 Task: Create a due date automation trigger when advanced on, on the monday of the week a card is due add fields without custom field "Resume" set to a date more than 1 working days from now at 11:00 AM.
Action: Mouse moved to (976, 285)
Screenshot: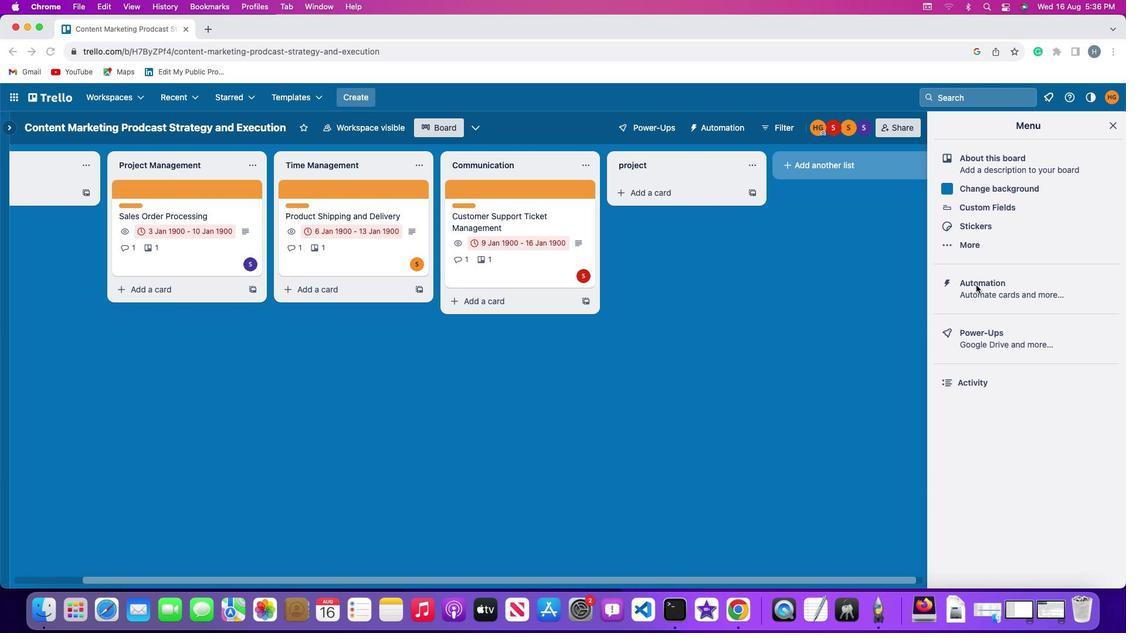 
Action: Mouse pressed left at (976, 285)
Screenshot: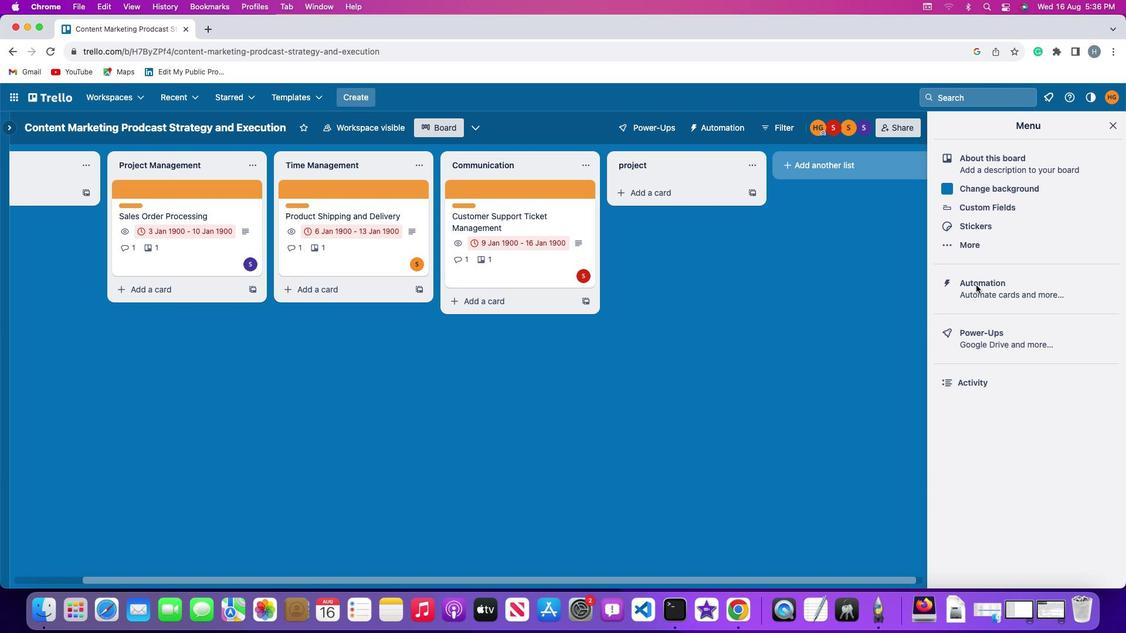 
Action: Mouse pressed left at (976, 285)
Screenshot: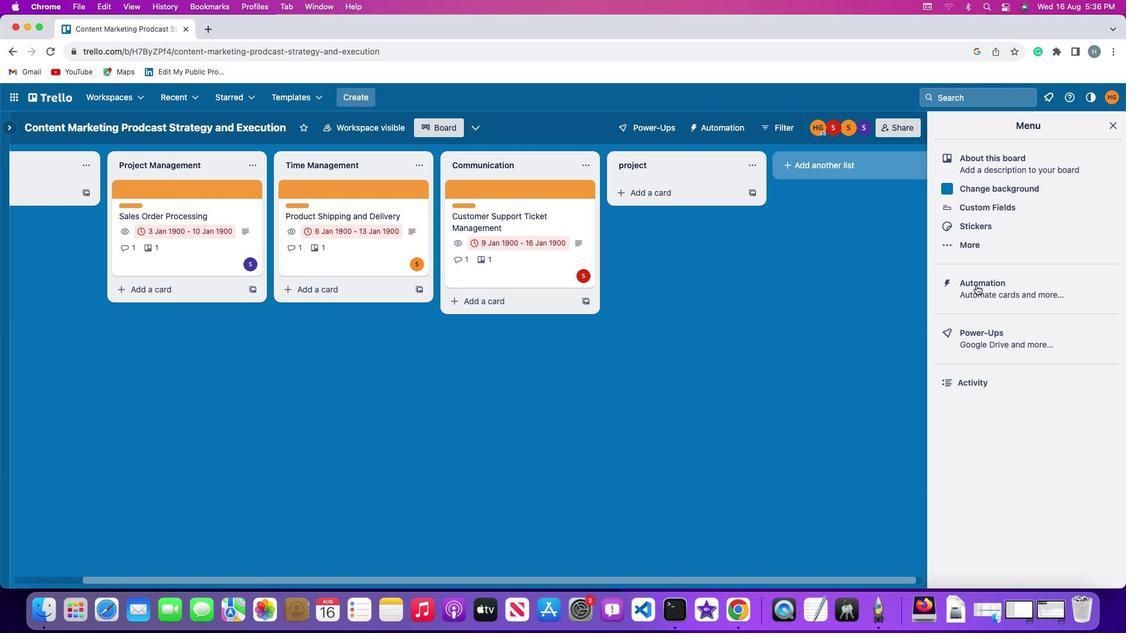 
Action: Mouse moved to (49, 275)
Screenshot: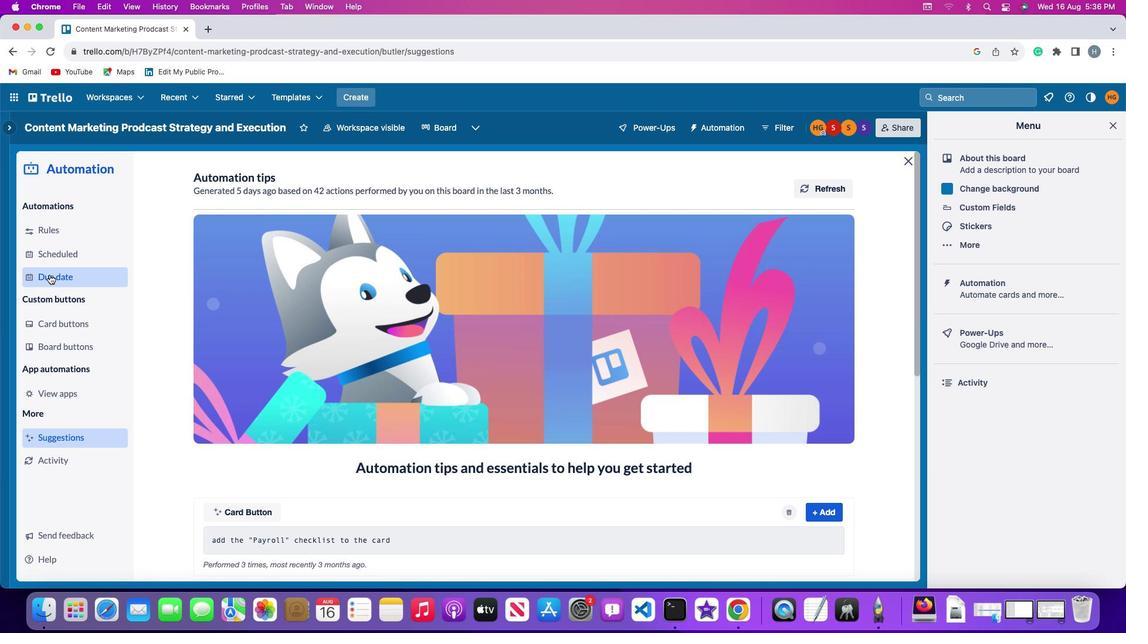 
Action: Mouse pressed left at (49, 275)
Screenshot: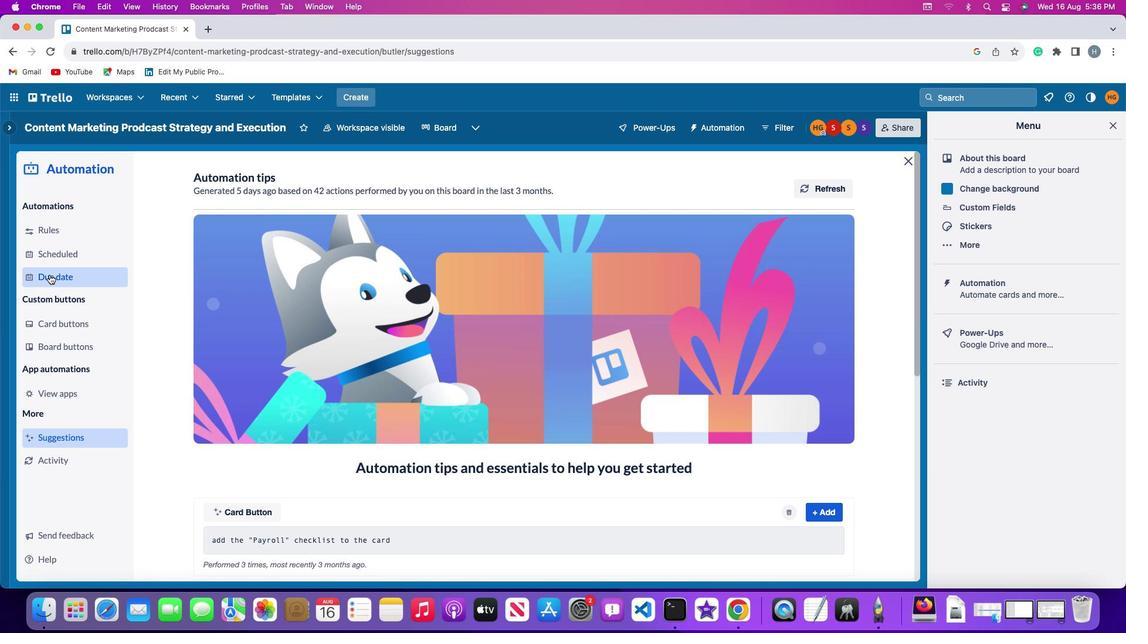 
Action: Mouse moved to (781, 177)
Screenshot: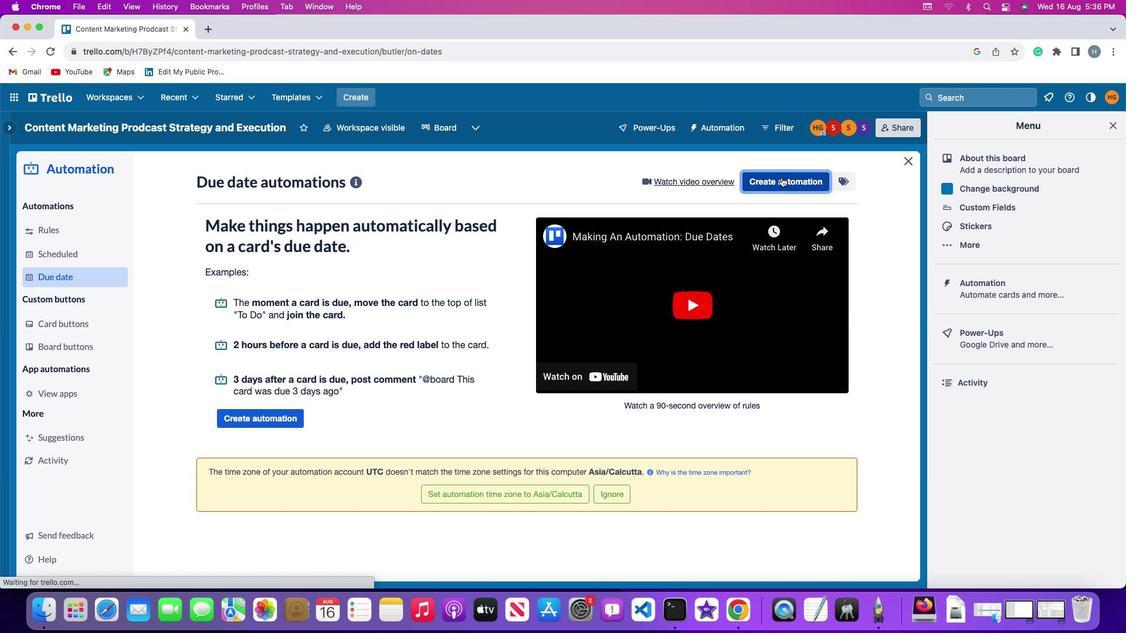 
Action: Mouse pressed left at (781, 177)
Screenshot: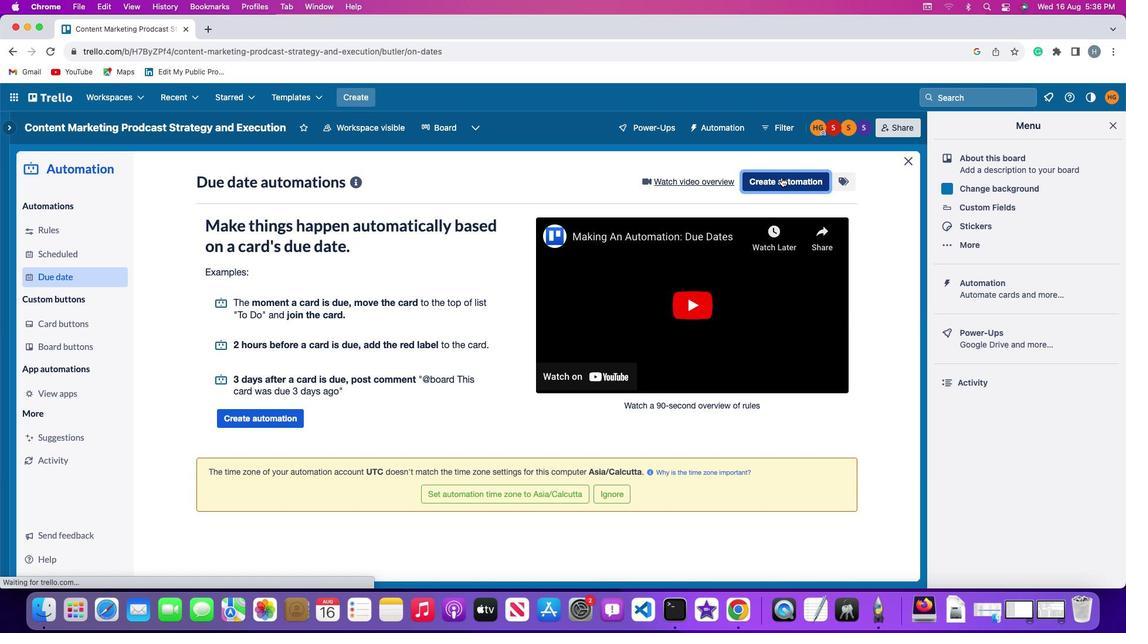 
Action: Mouse moved to (235, 293)
Screenshot: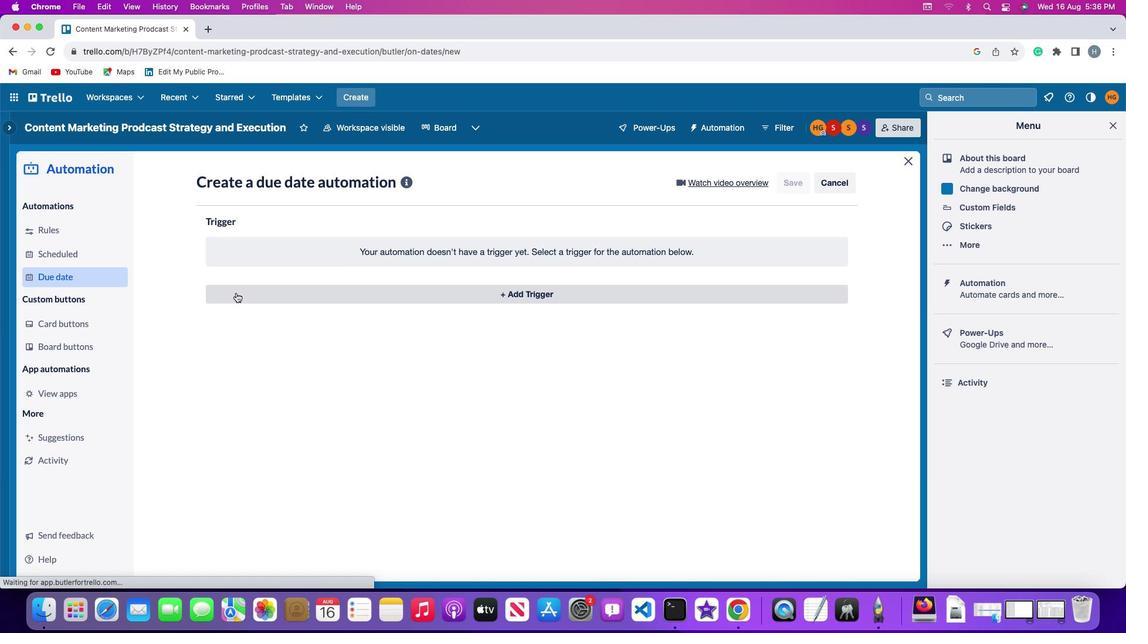 
Action: Mouse pressed left at (235, 293)
Screenshot: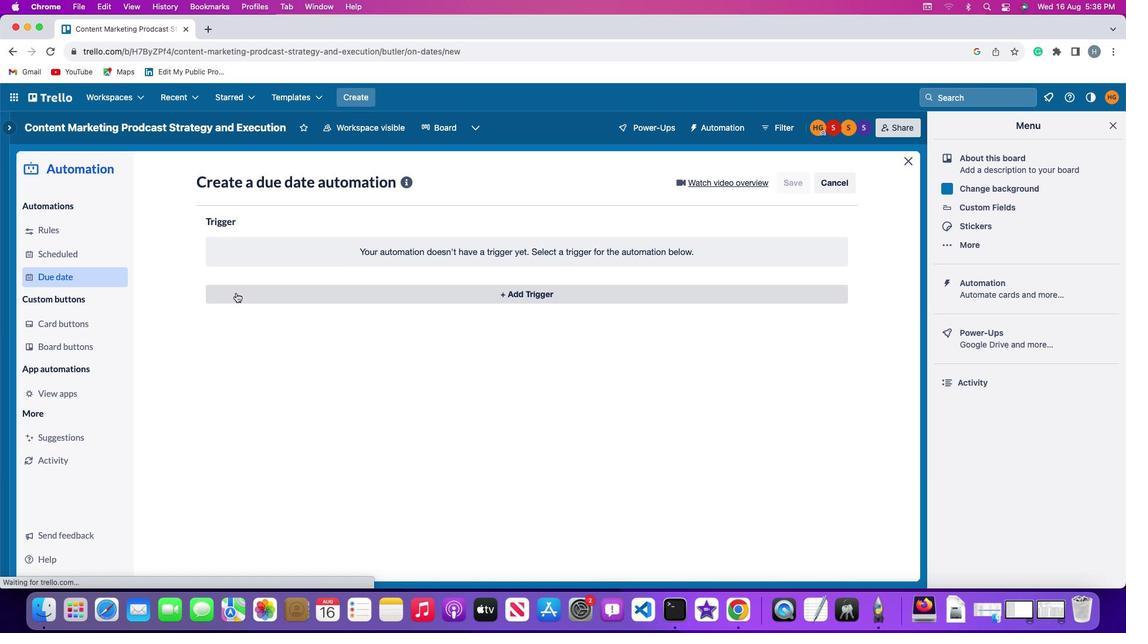 
Action: Mouse moved to (259, 513)
Screenshot: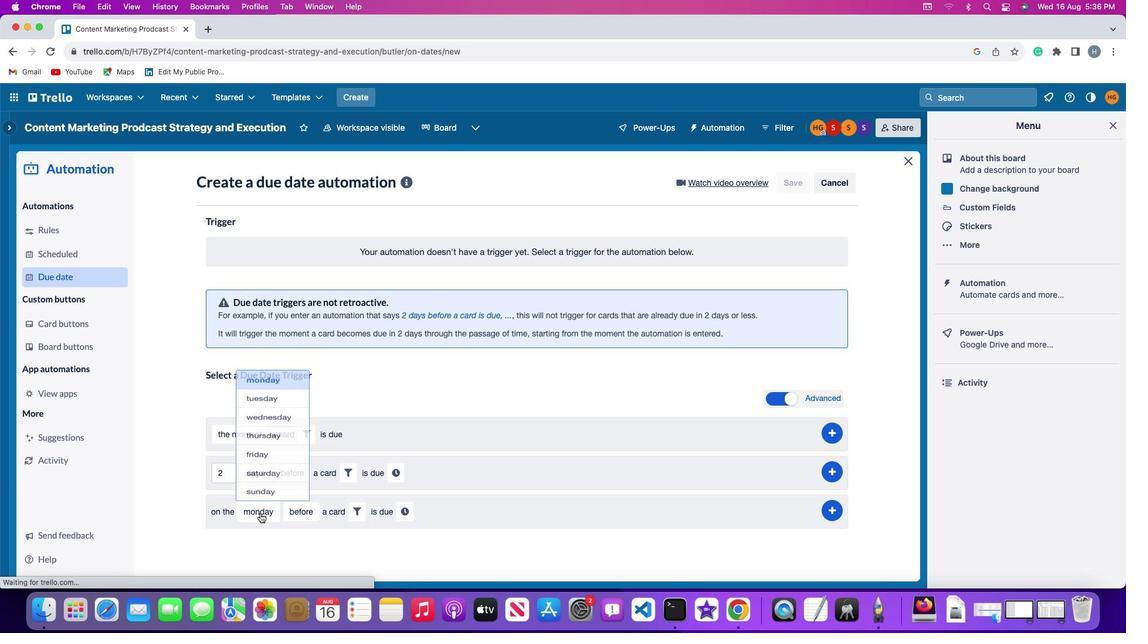
Action: Mouse pressed left at (259, 513)
Screenshot: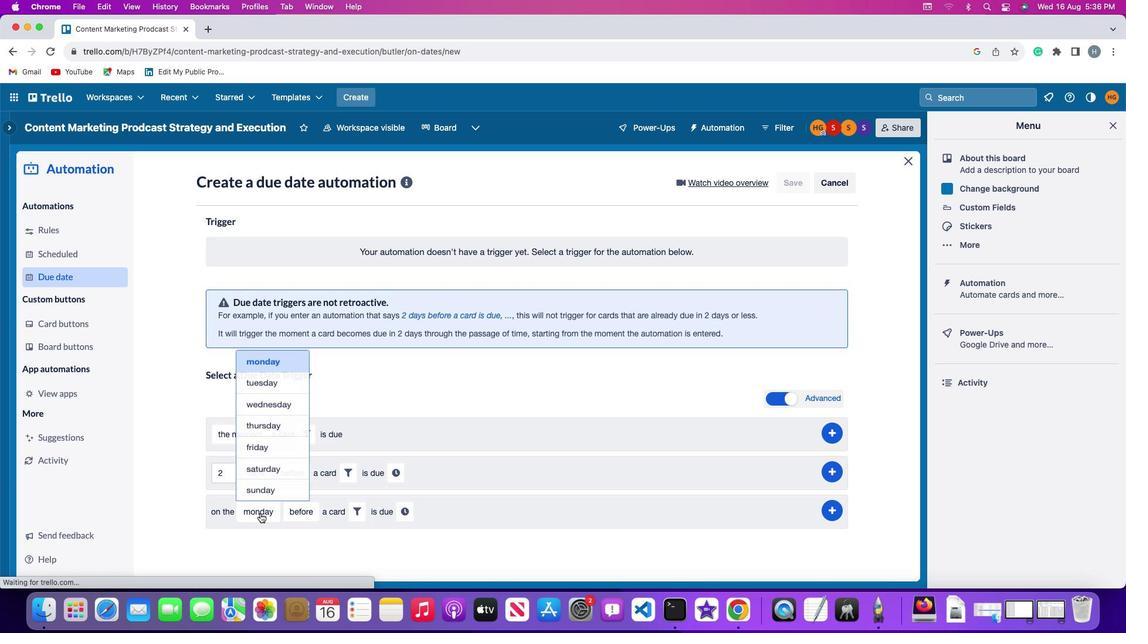 
Action: Mouse moved to (266, 354)
Screenshot: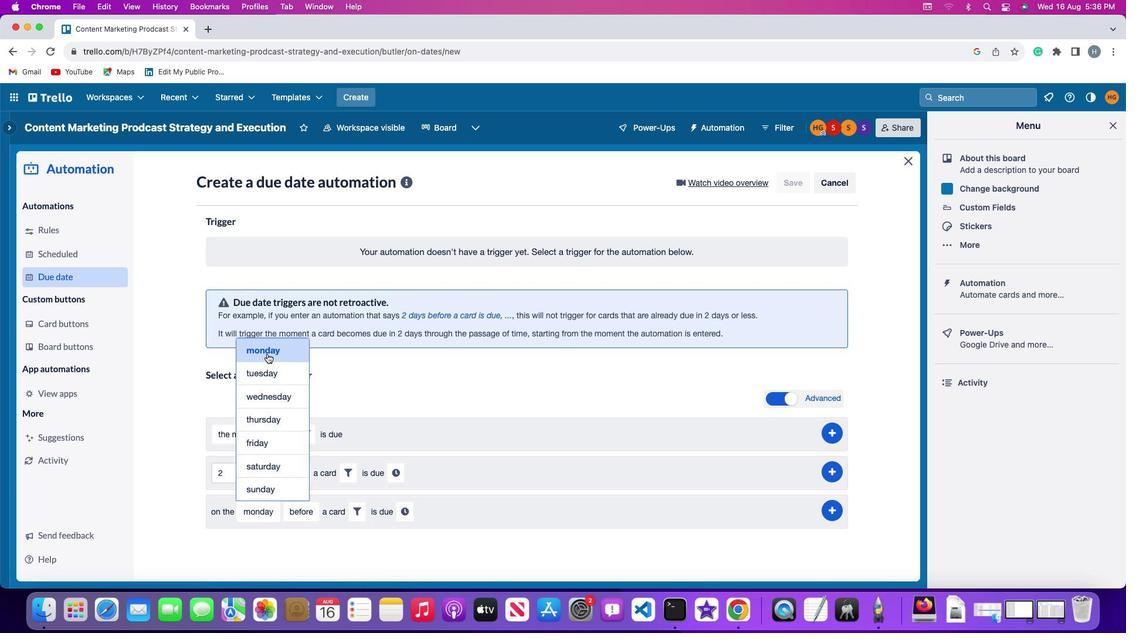 
Action: Mouse pressed left at (266, 354)
Screenshot: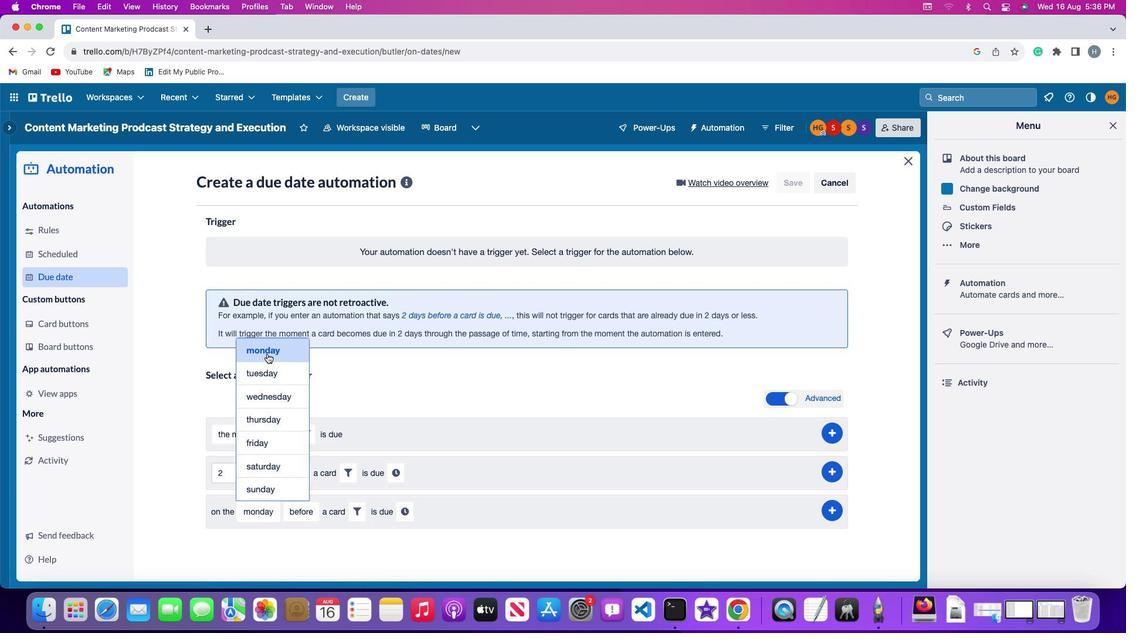 
Action: Mouse moved to (301, 512)
Screenshot: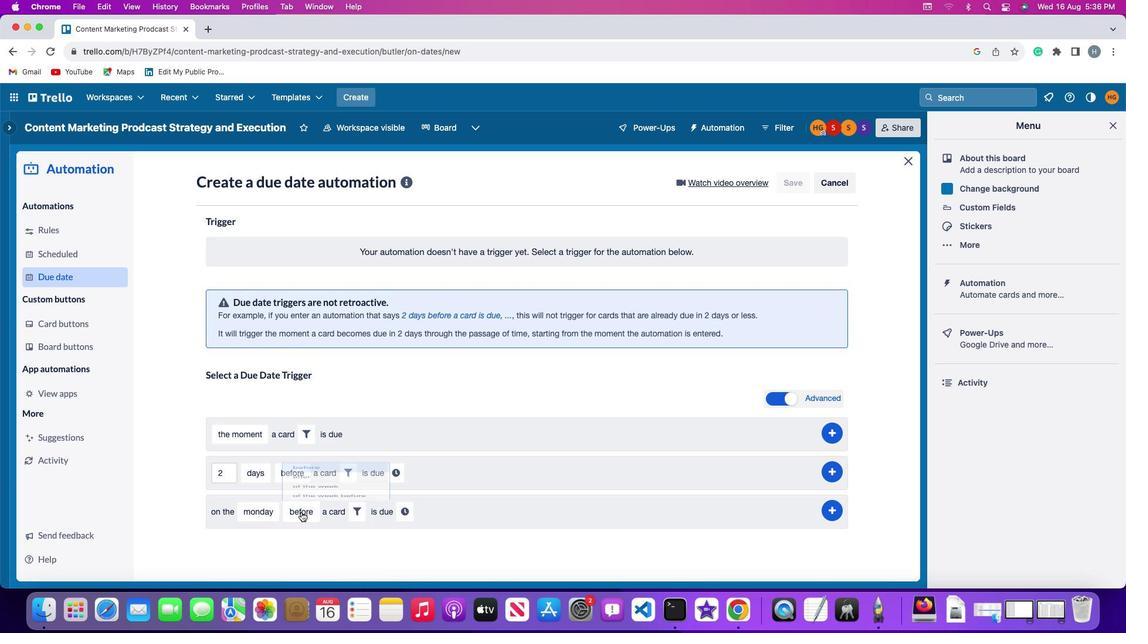 
Action: Mouse pressed left at (301, 512)
Screenshot: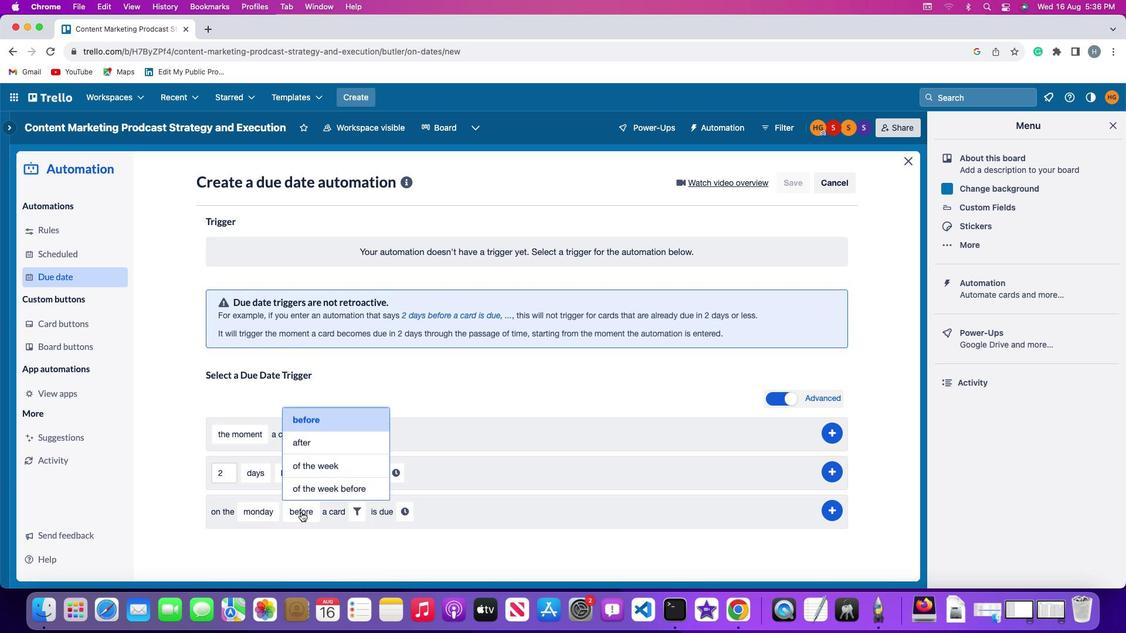 
Action: Mouse moved to (320, 462)
Screenshot: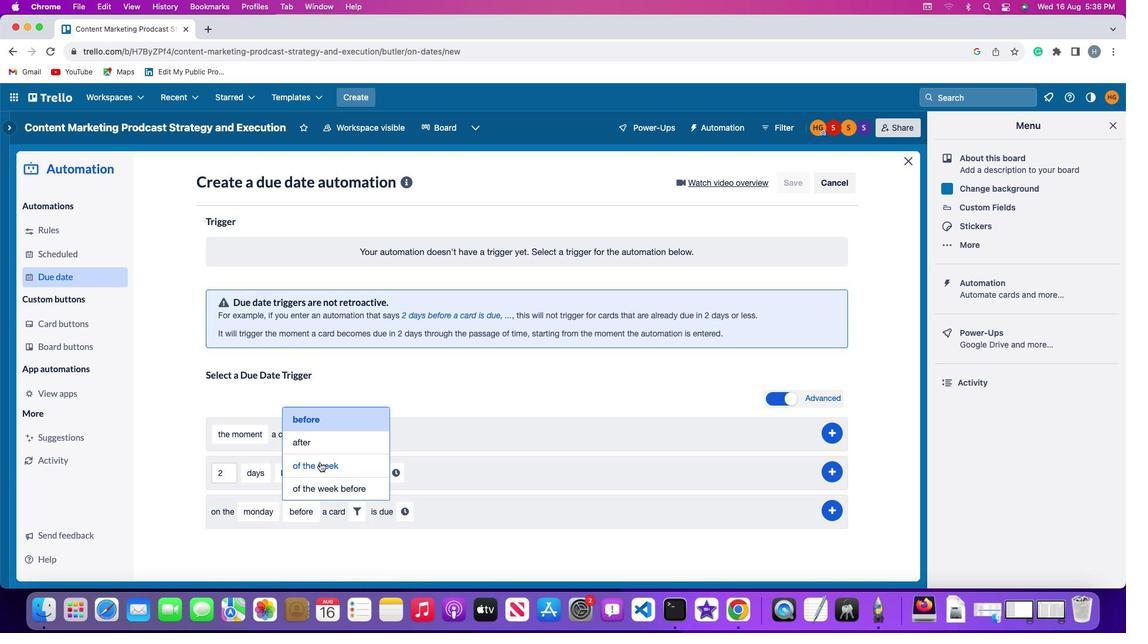 
Action: Mouse pressed left at (320, 462)
Screenshot: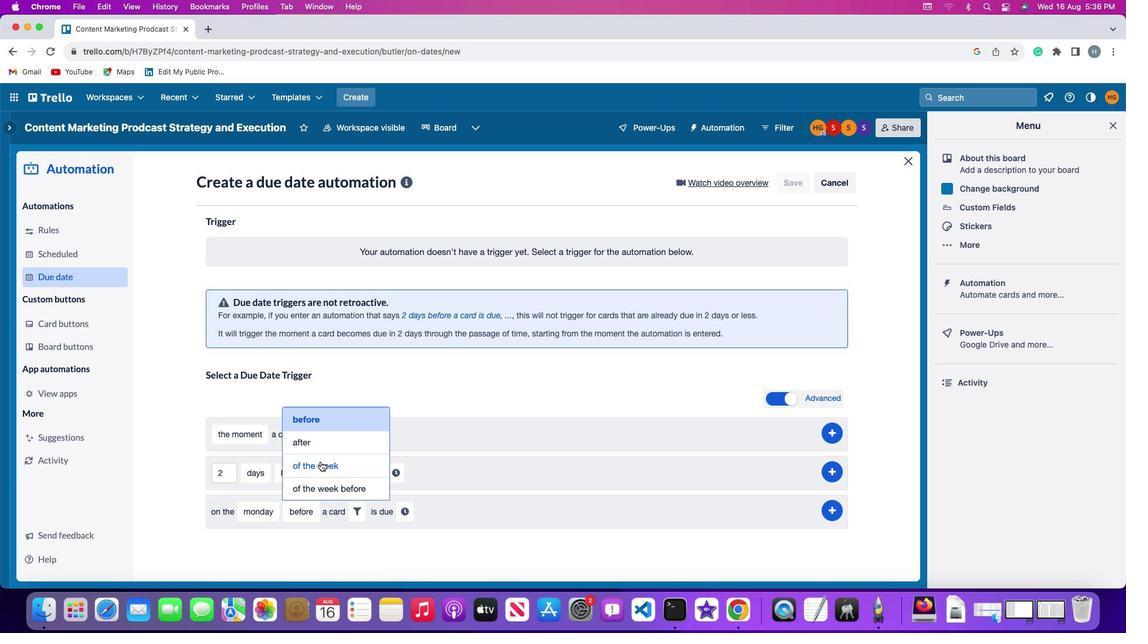 
Action: Mouse moved to (372, 505)
Screenshot: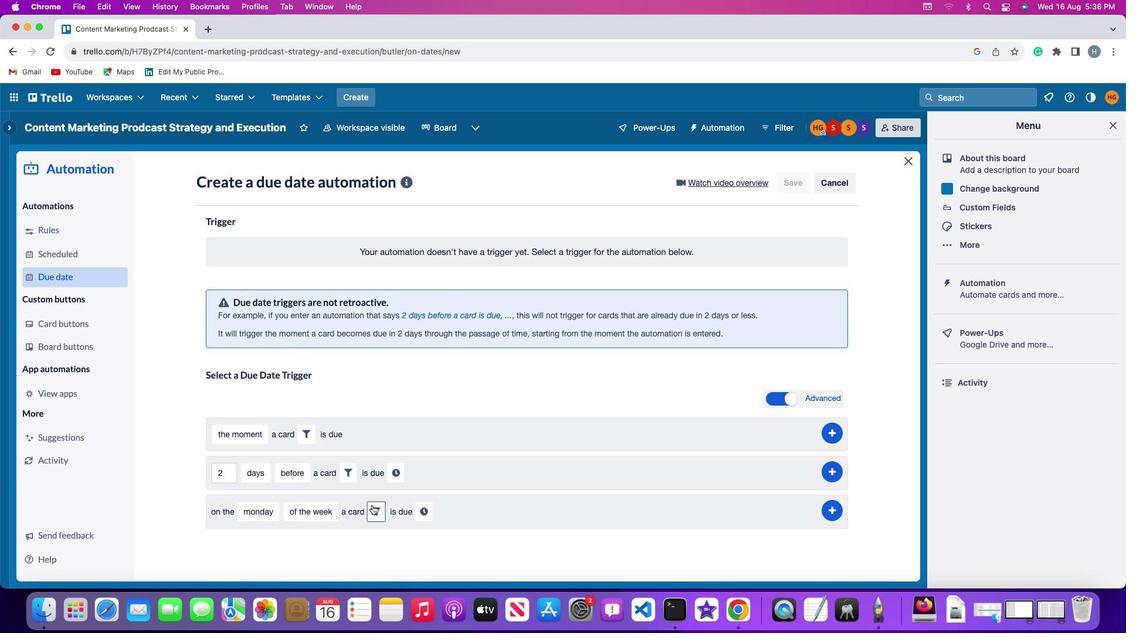 
Action: Mouse pressed left at (372, 505)
Screenshot: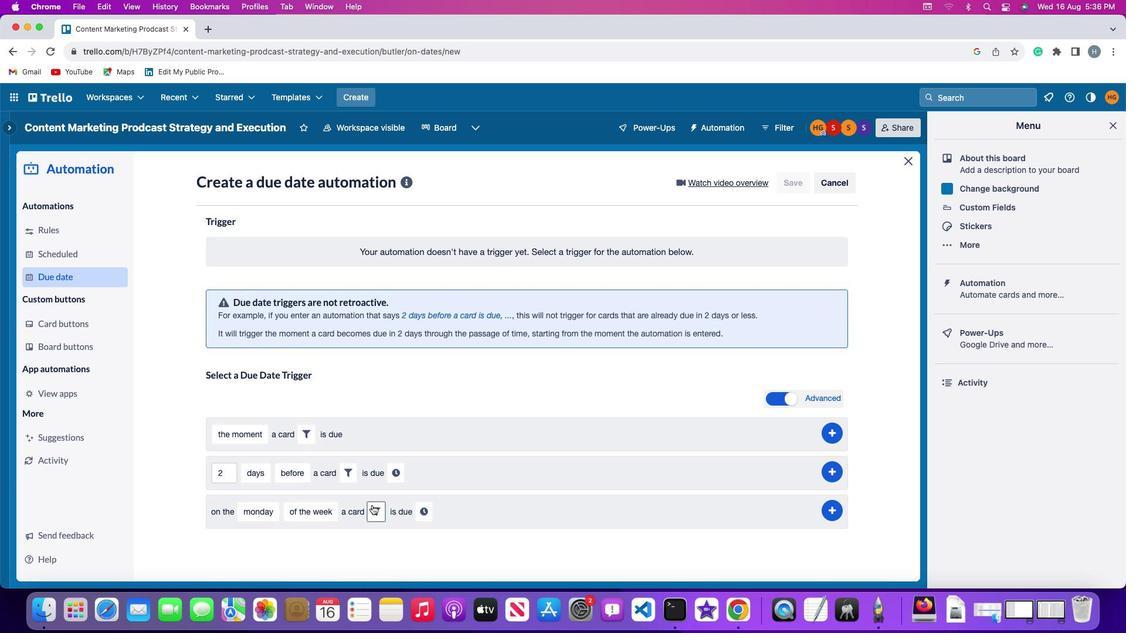 
Action: Mouse moved to (562, 543)
Screenshot: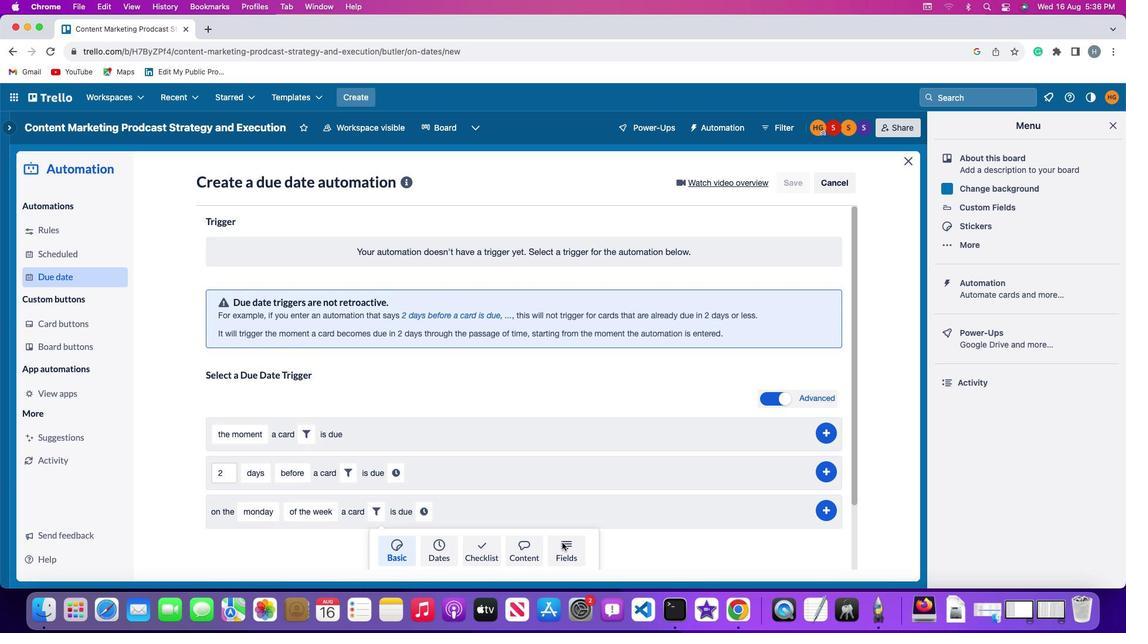 
Action: Mouse pressed left at (562, 543)
Screenshot: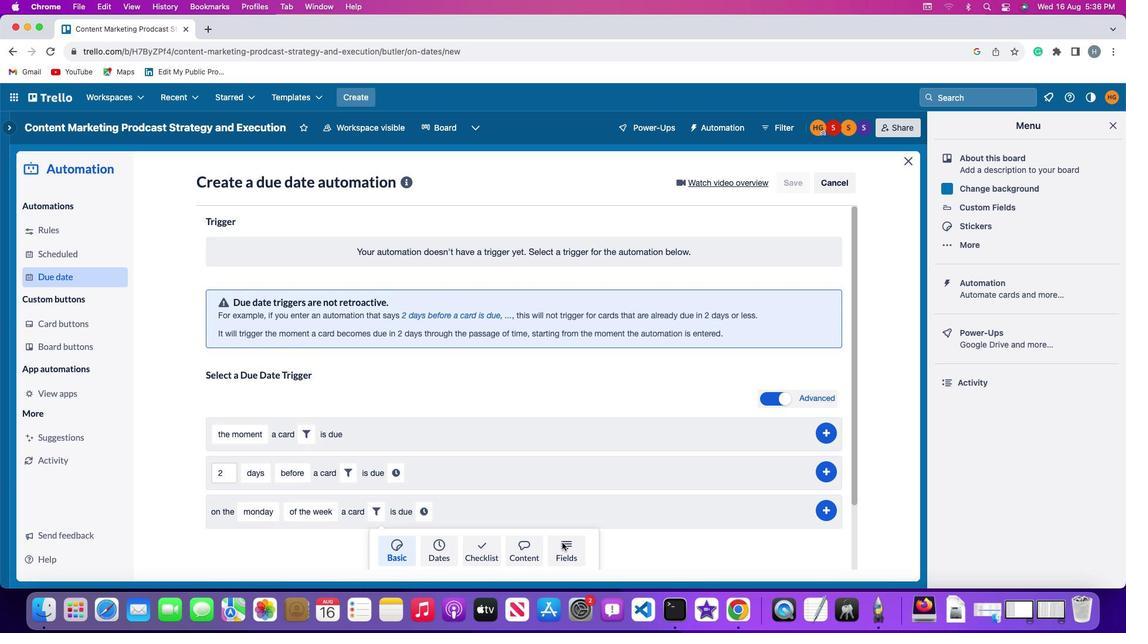 
Action: Mouse moved to (322, 533)
Screenshot: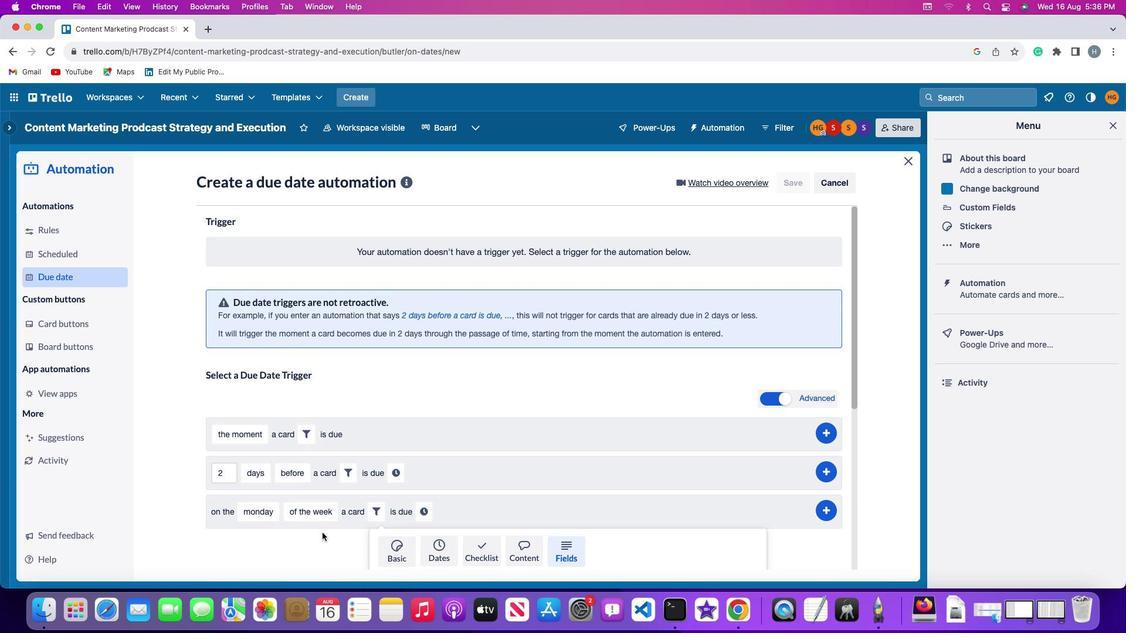 
Action: Mouse scrolled (322, 533) with delta (0, 0)
Screenshot: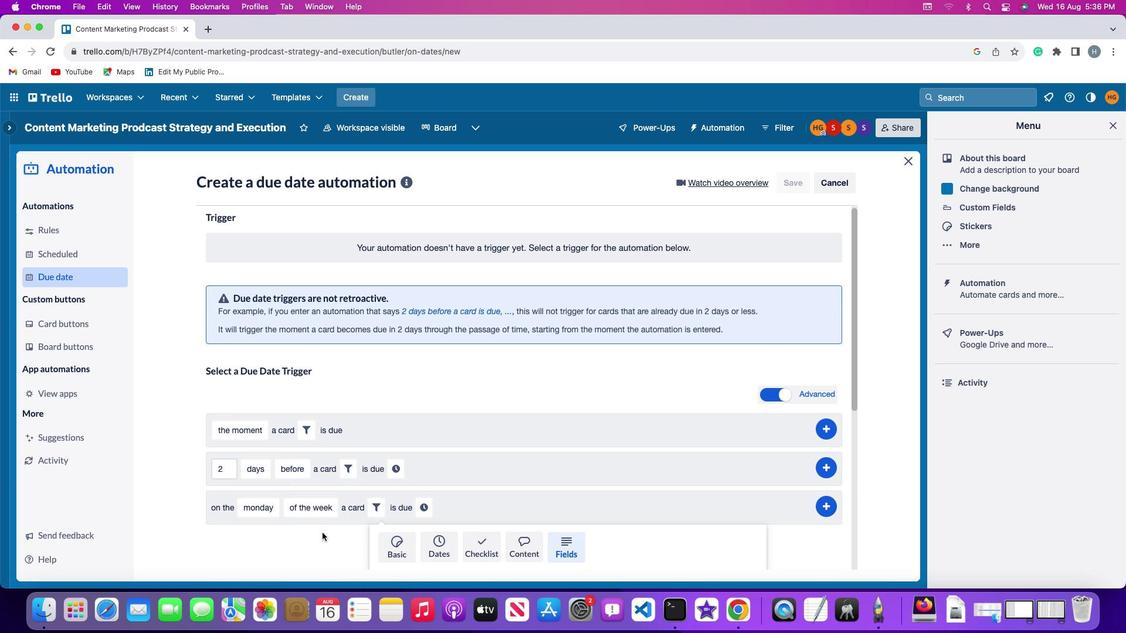 
Action: Mouse scrolled (322, 533) with delta (0, 0)
Screenshot: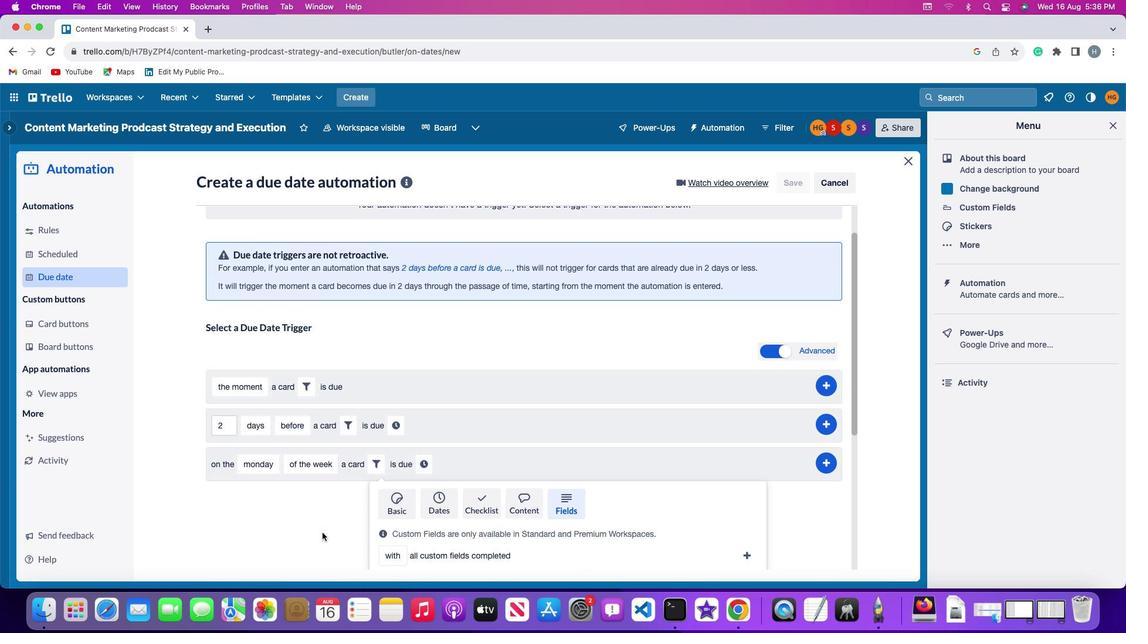 
Action: Mouse scrolled (322, 533) with delta (0, -1)
Screenshot: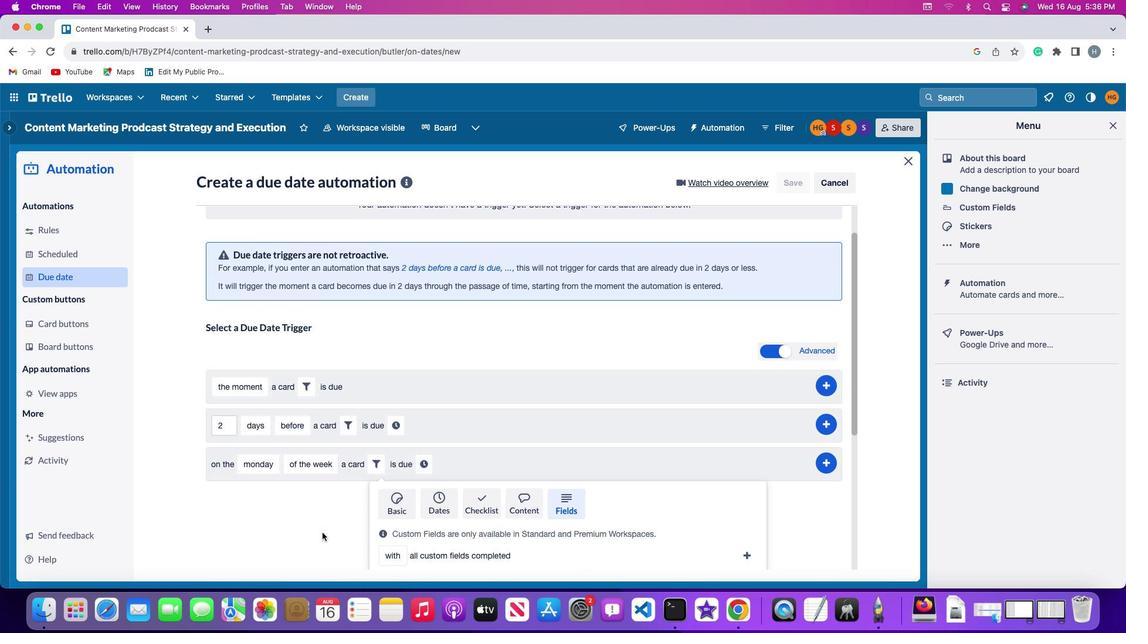 
Action: Mouse scrolled (322, 533) with delta (0, -2)
Screenshot: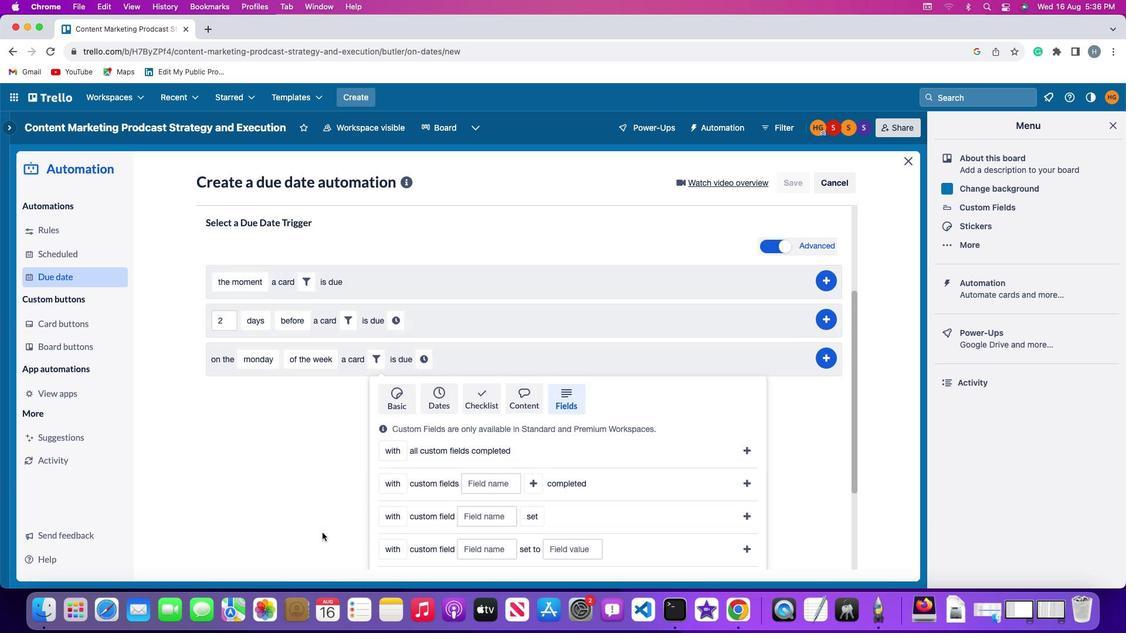 
Action: Mouse scrolled (322, 533) with delta (0, 0)
Screenshot: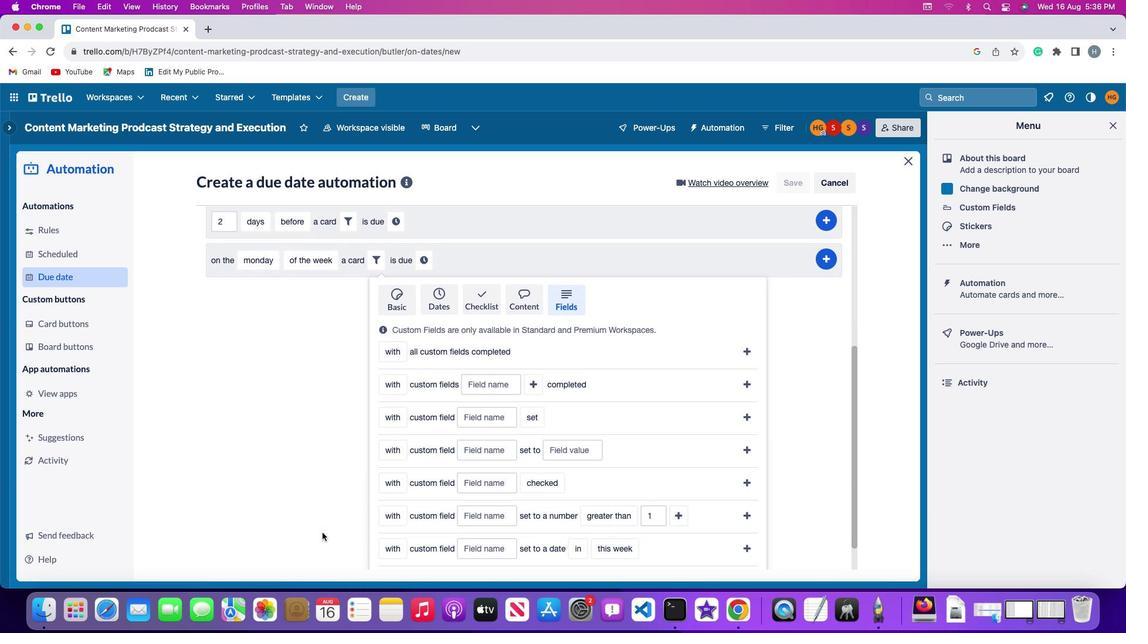 
Action: Mouse scrolled (322, 533) with delta (0, 0)
Screenshot: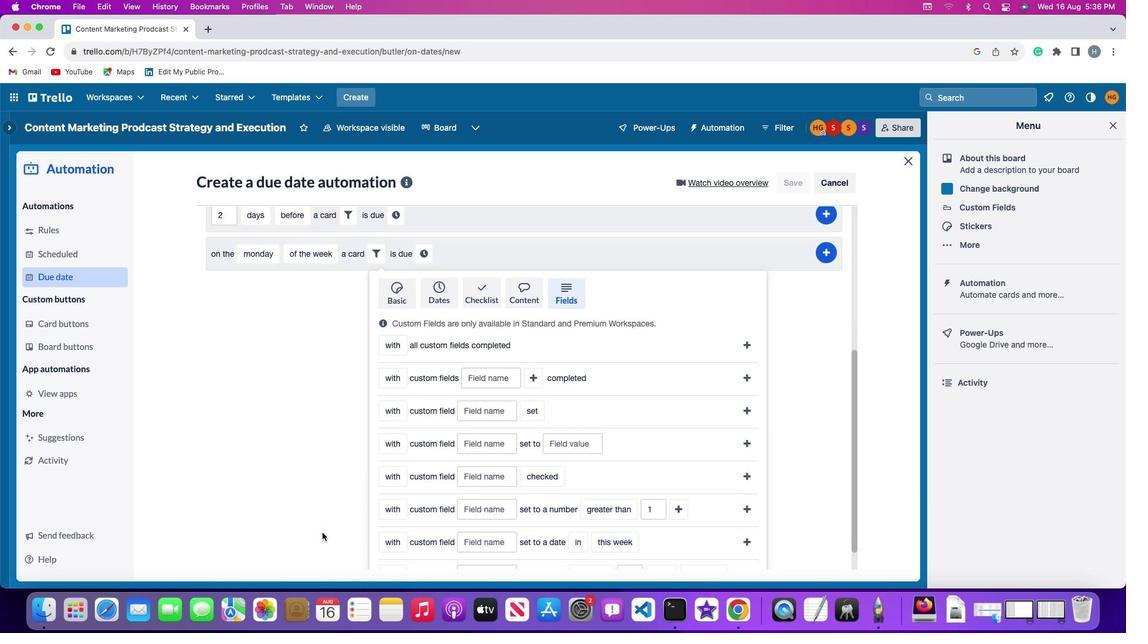 
Action: Mouse scrolled (322, 533) with delta (0, -1)
Screenshot: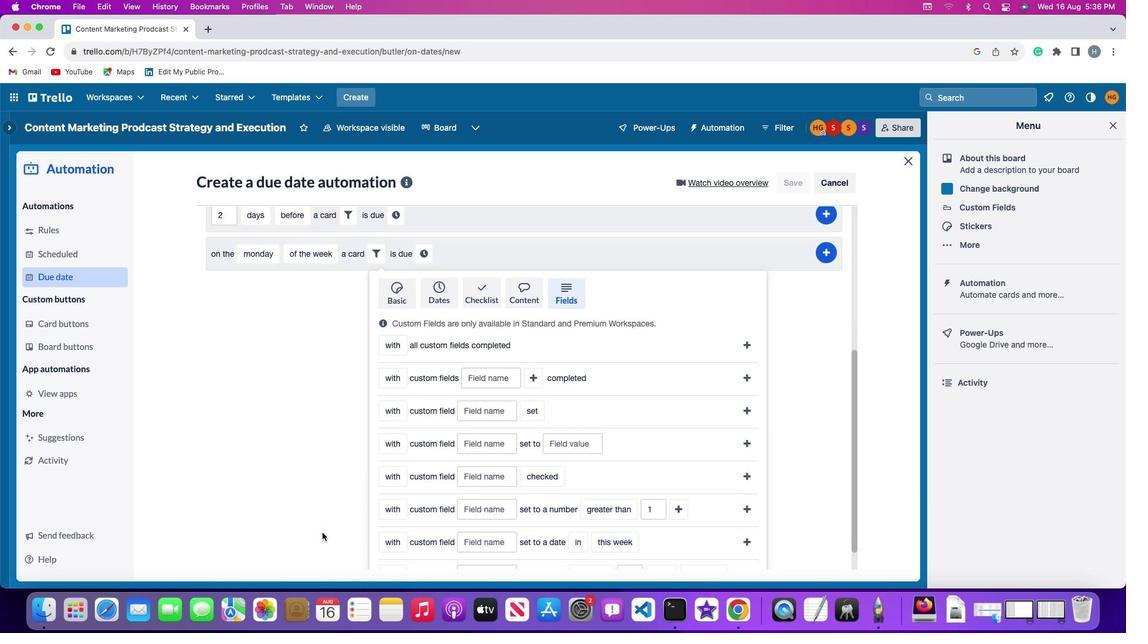 
Action: Mouse scrolled (322, 533) with delta (0, -2)
Screenshot: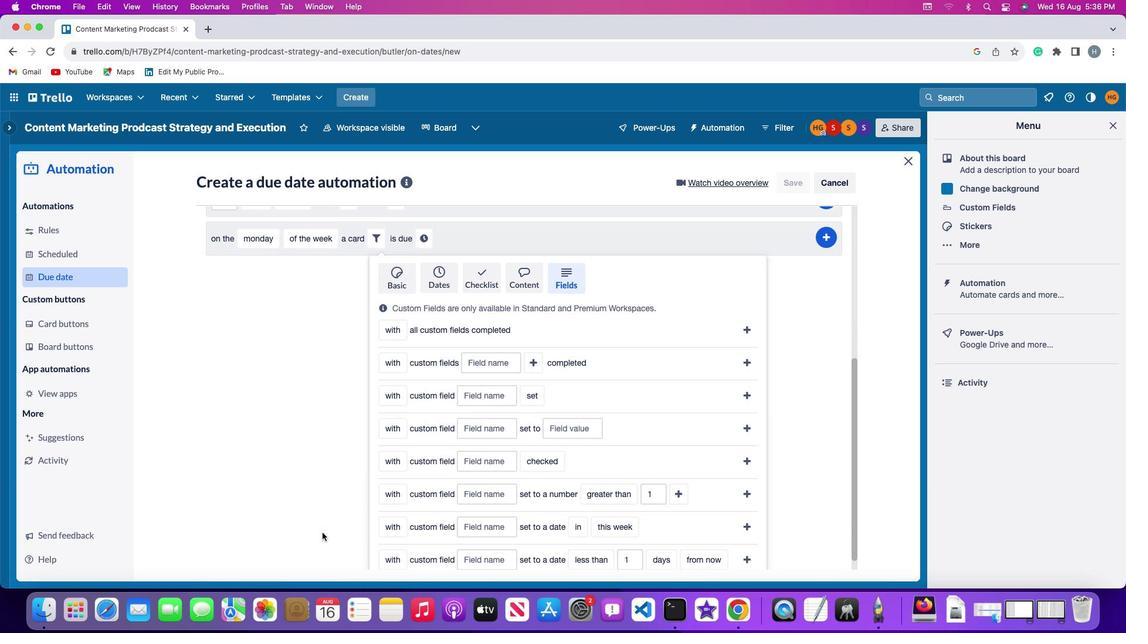 
Action: Mouse scrolled (322, 533) with delta (0, -3)
Screenshot: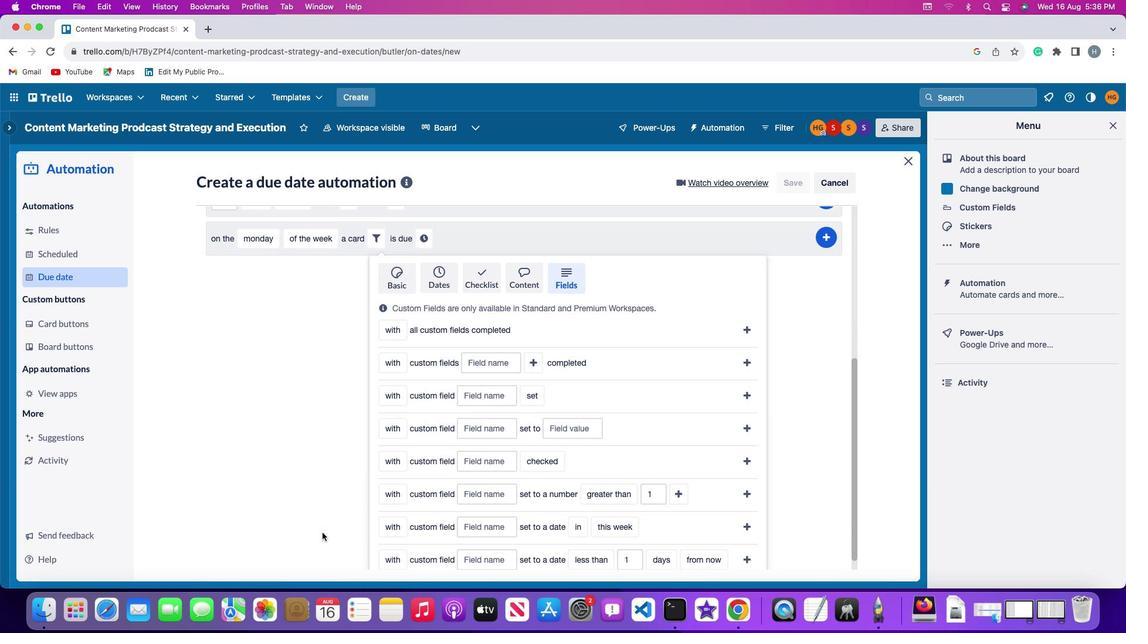 
Action: Mouse scrolled (322, 533) with delta (0, -4)
Screenshot: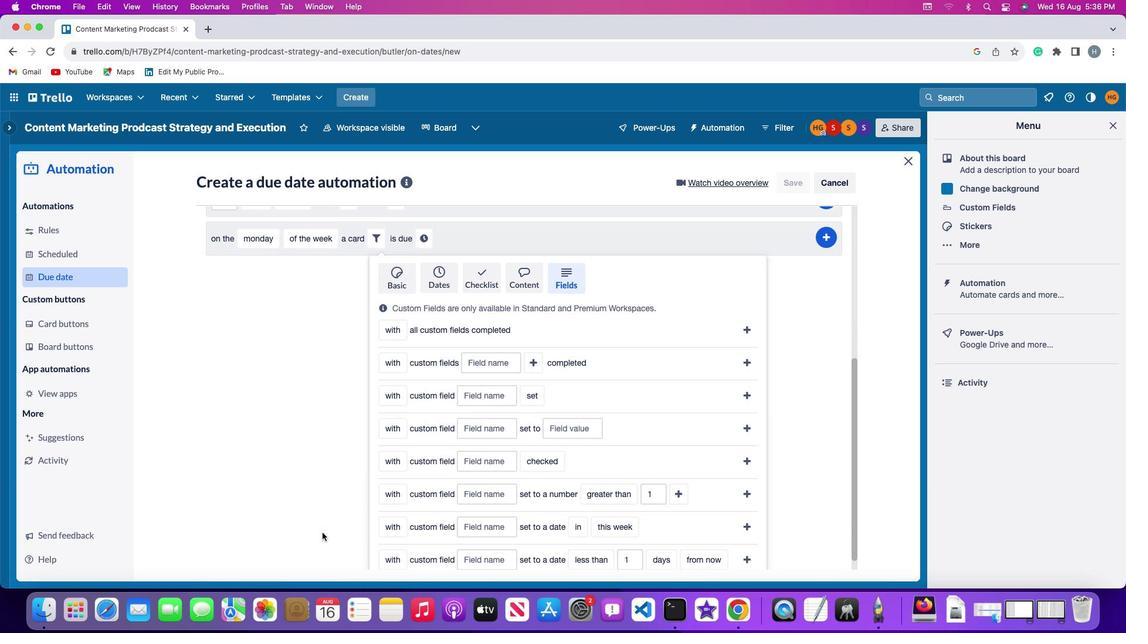 
Action: Mouse scrolled (322, 533) with delta (0, -4)
Screenshot: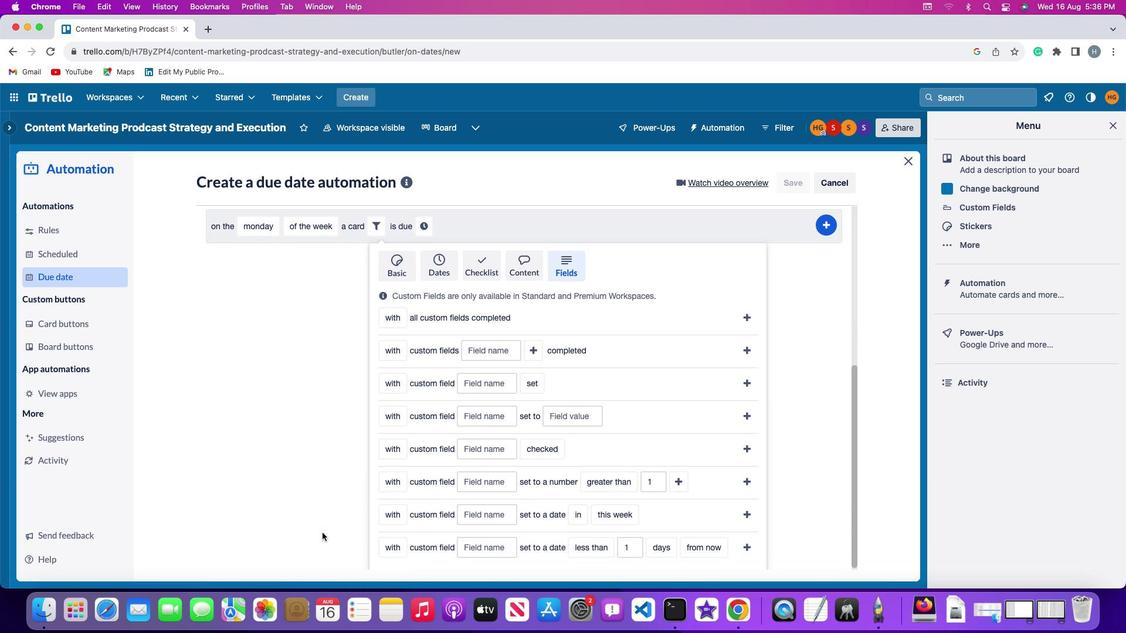 
Action: Mouse moved to (381, 545)
Screenshot: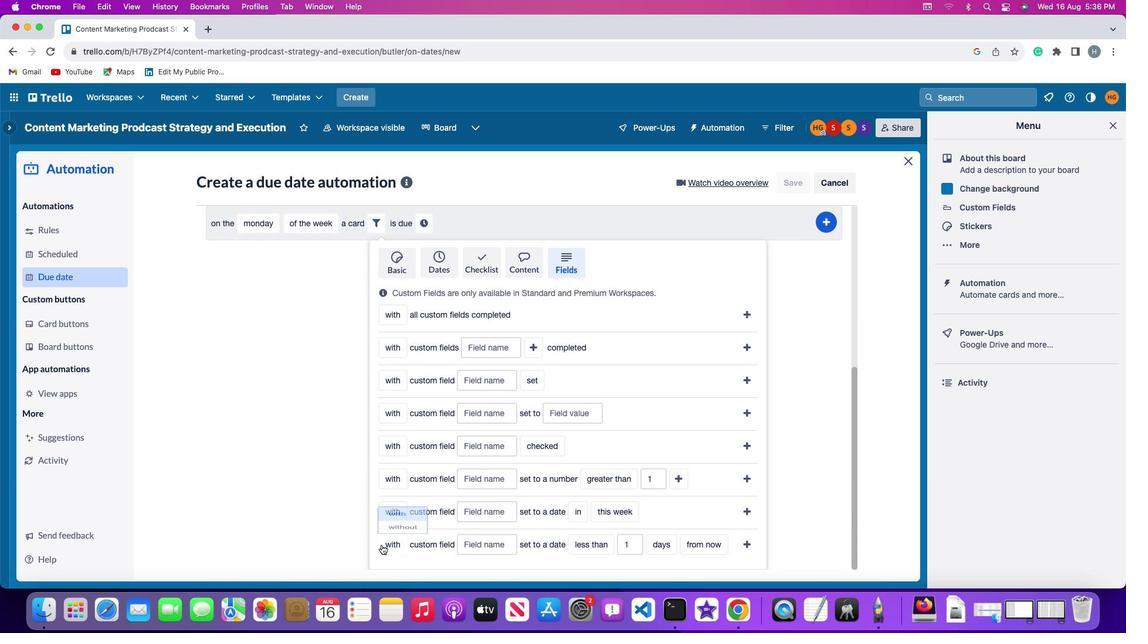 
Action: Mouse pressed left at (381, 545)
Screenshot: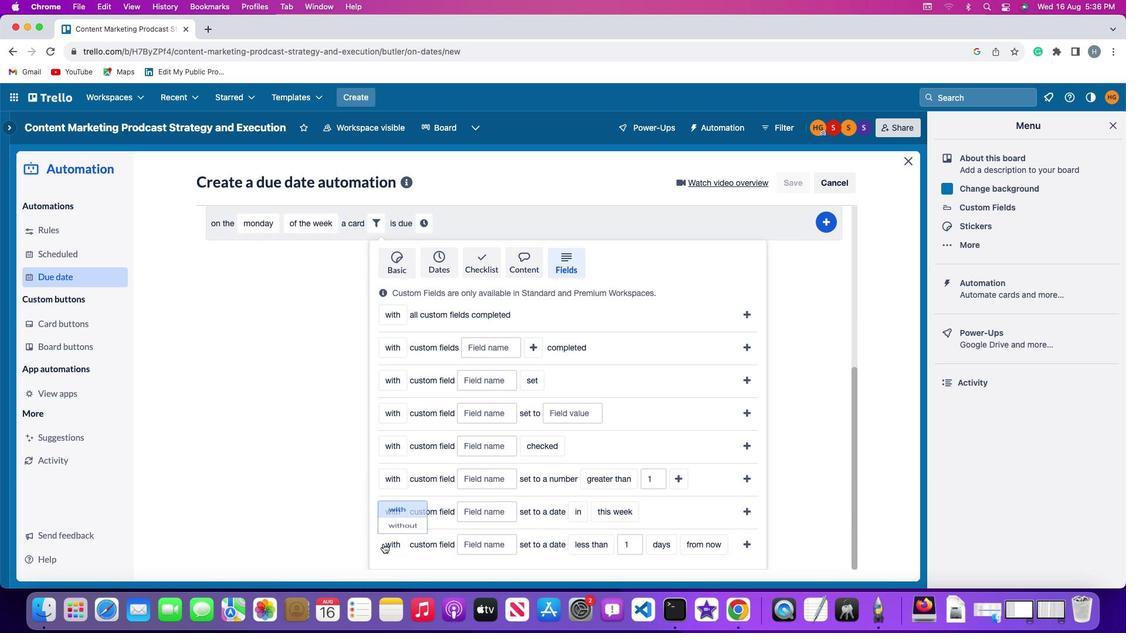 
Action: Mouse moved to (394, 523)
Screenshot: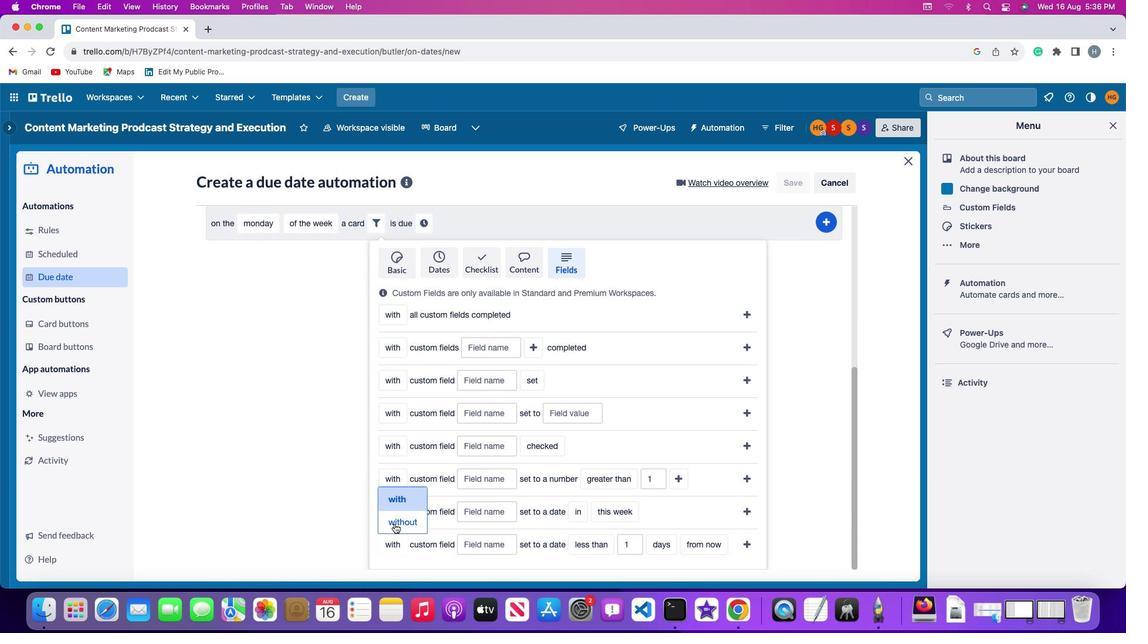 
Action: Mouse pressed left at (394, 523)
Screenshot: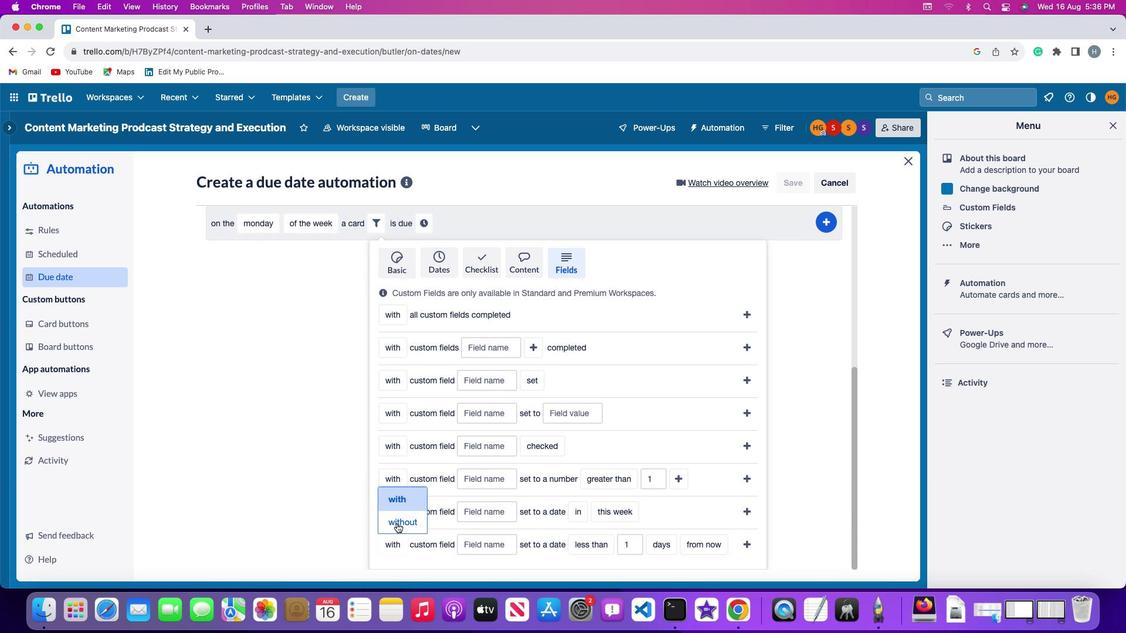 
Action: Mouse moved to (495, 543)
Screenshot: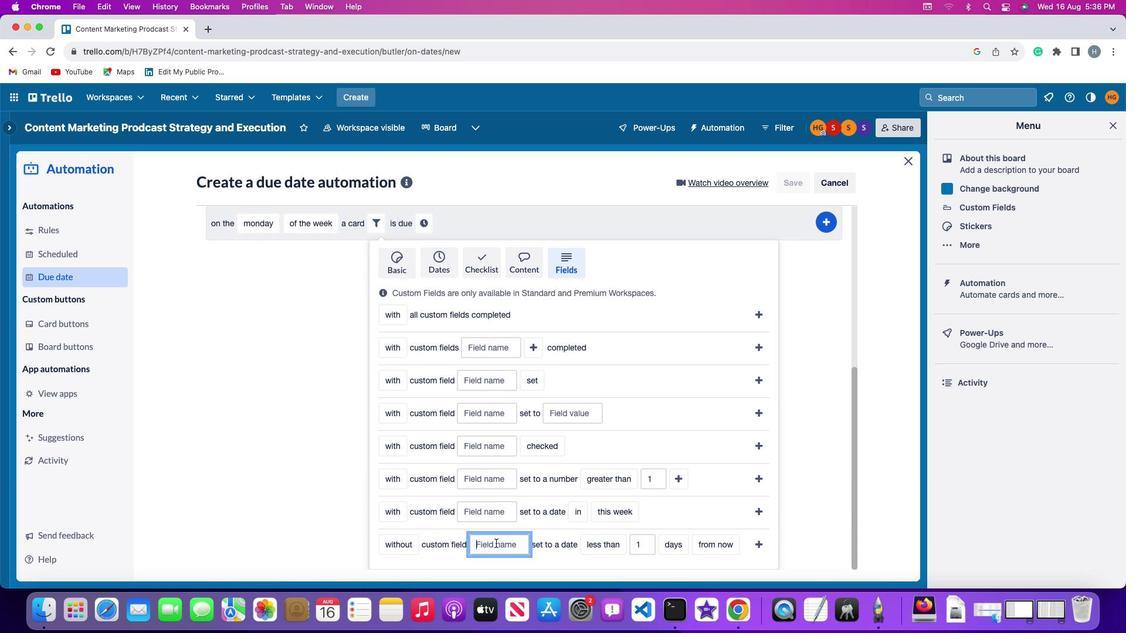 
Action: Mouse pressed left at (495, 543)
Screenshot: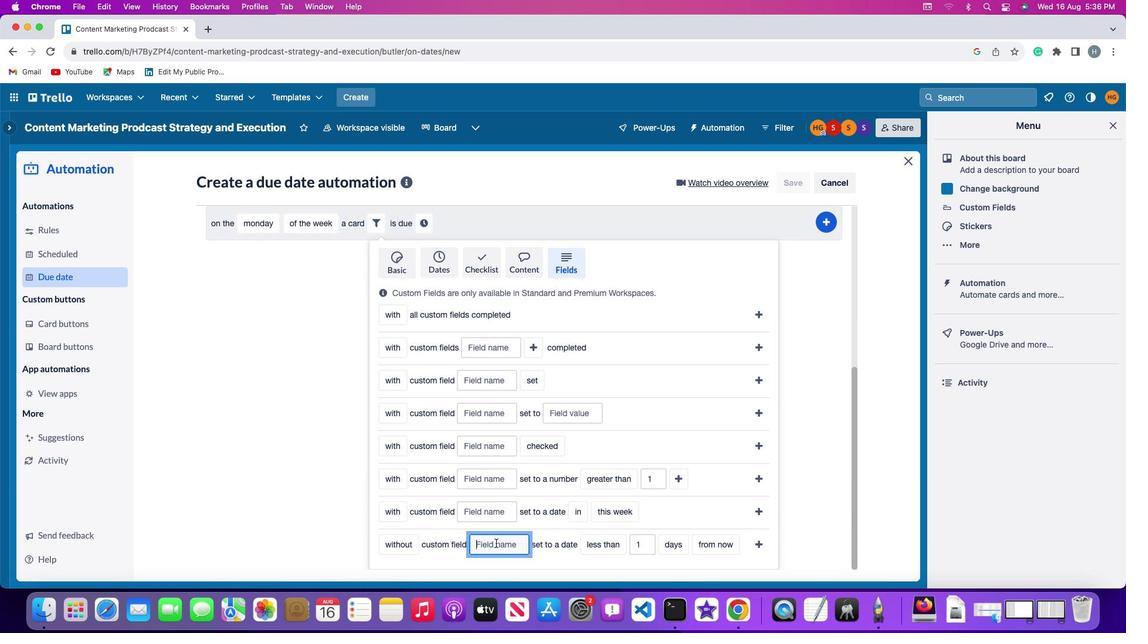 
Action: Key pressed Key.shift'R''e''s''u''m''e'
Screenshot: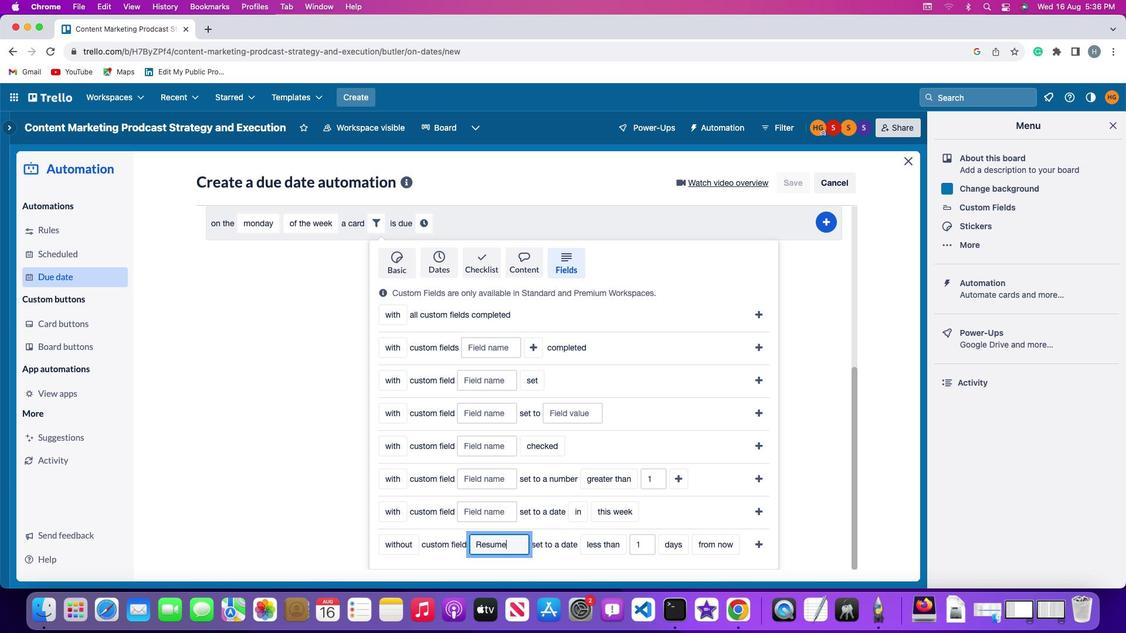 
Action: Mouse moved to (601, 540)
Screenshot: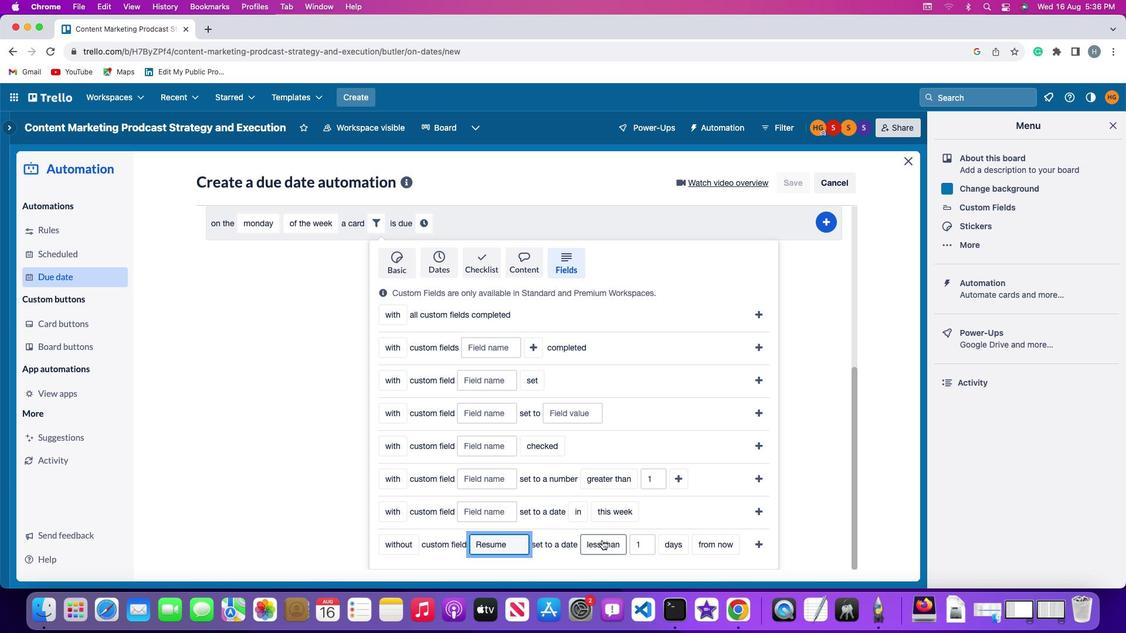
Action: Mouse pressed left at (601, 540)
Screenshot: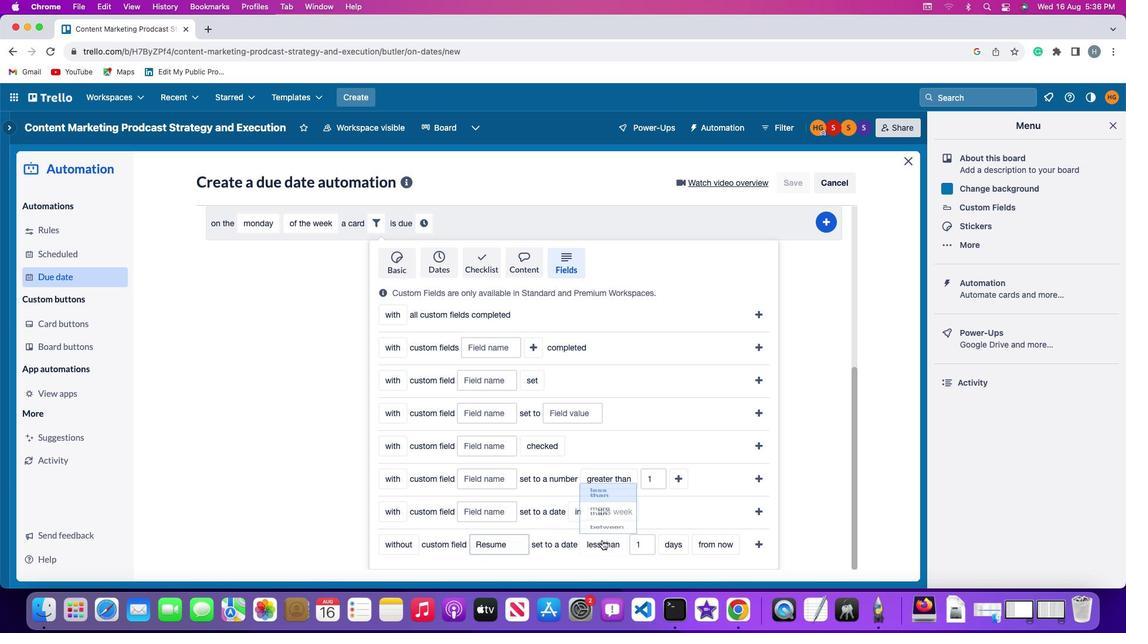 
Action: Mouse moved to (609, 494)
Screenshot: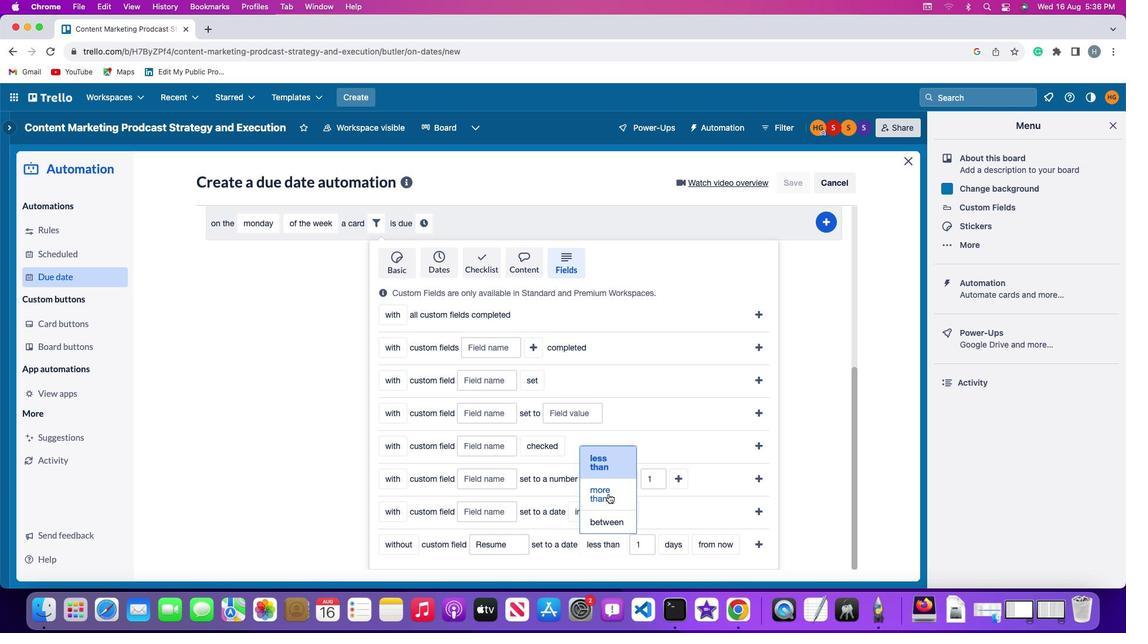 
Action: Mouse pressed left at (609, 494)
Screenshot: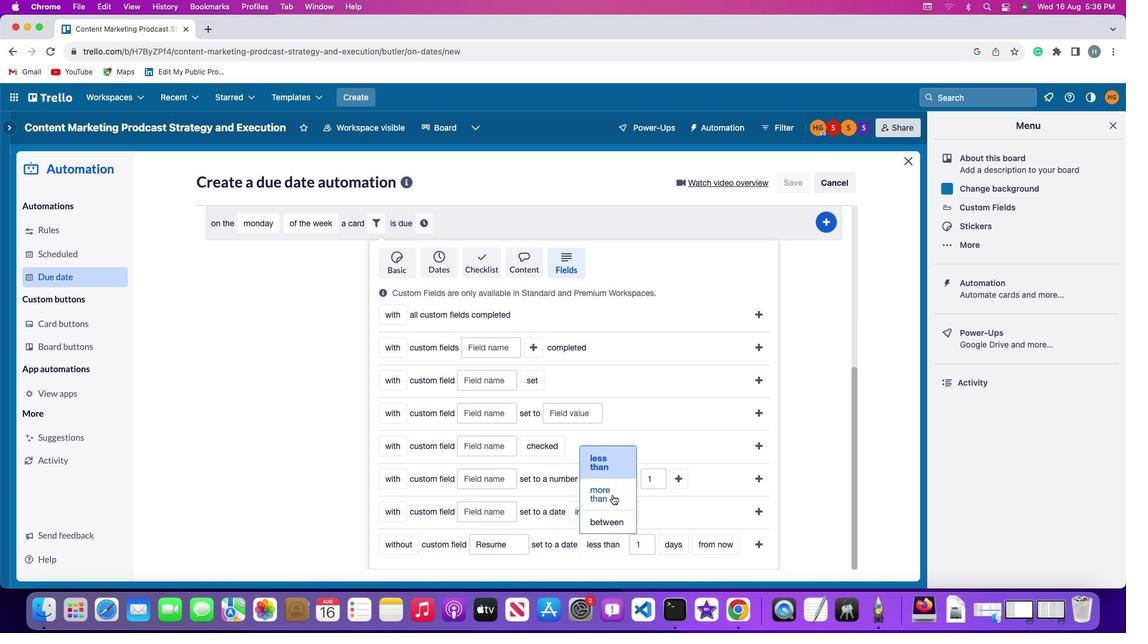 
Action: Mouse moved to (651, 539)
Screenshot: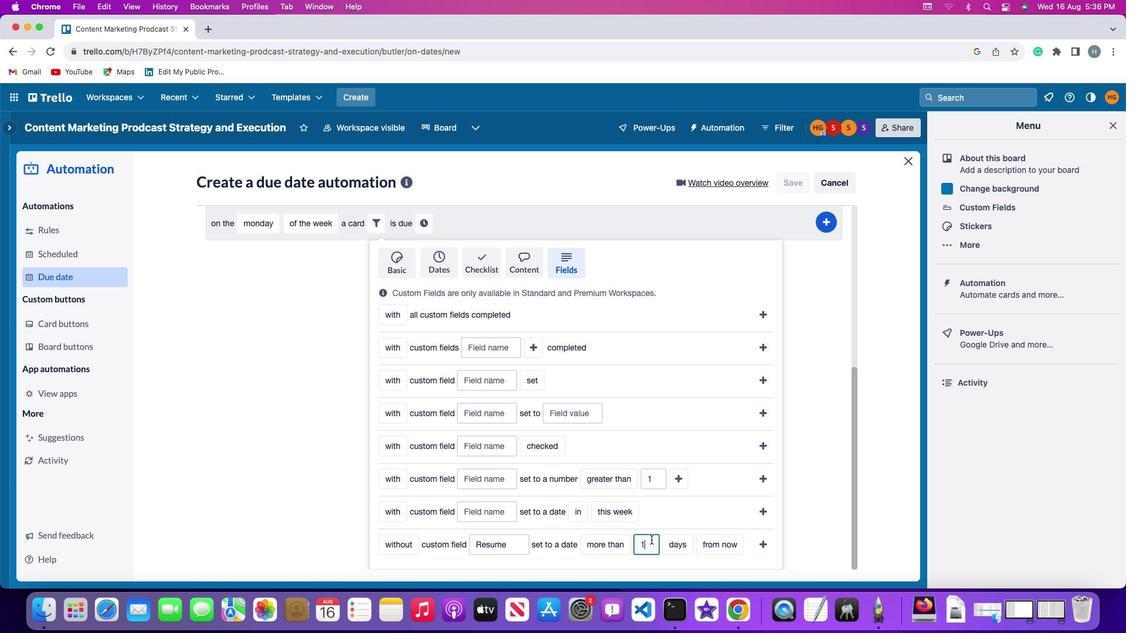 
Action: Mouse pressed left at (651, 539)
Screenshot: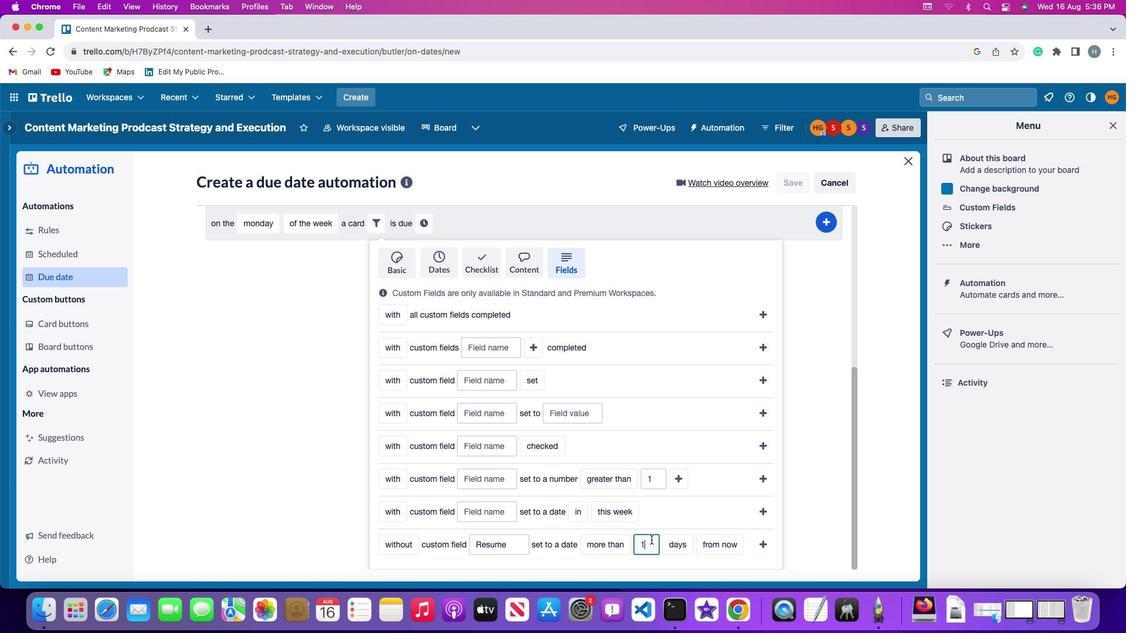 
Action: Mouse moved to (651, 540)
Screenshot: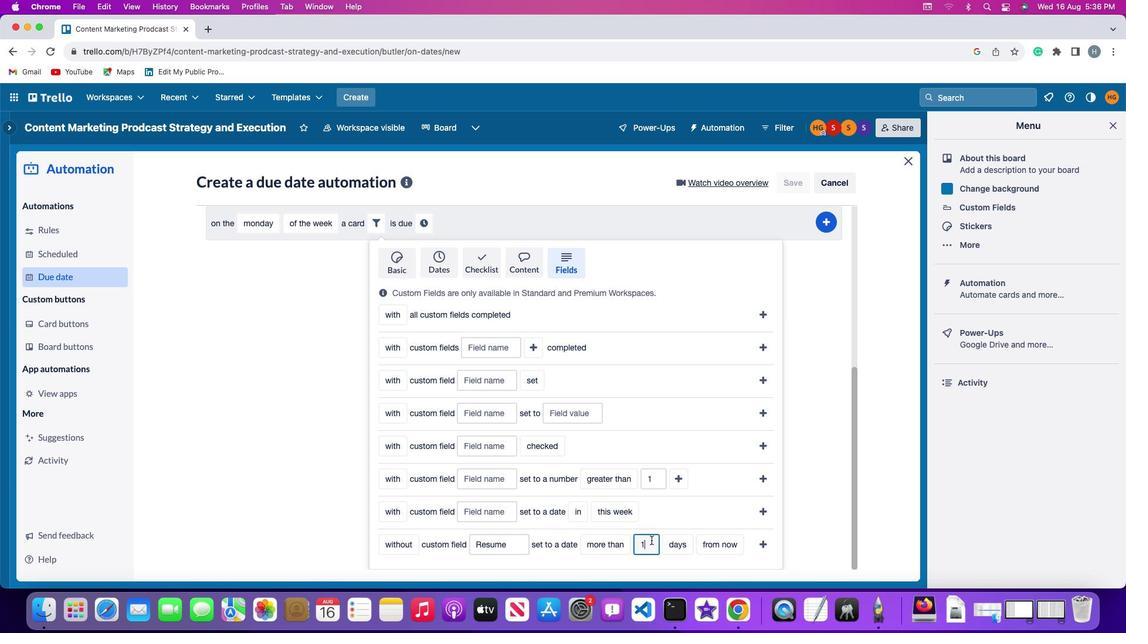 
Action: Key pressed Key.backspace'1'
Screenshot: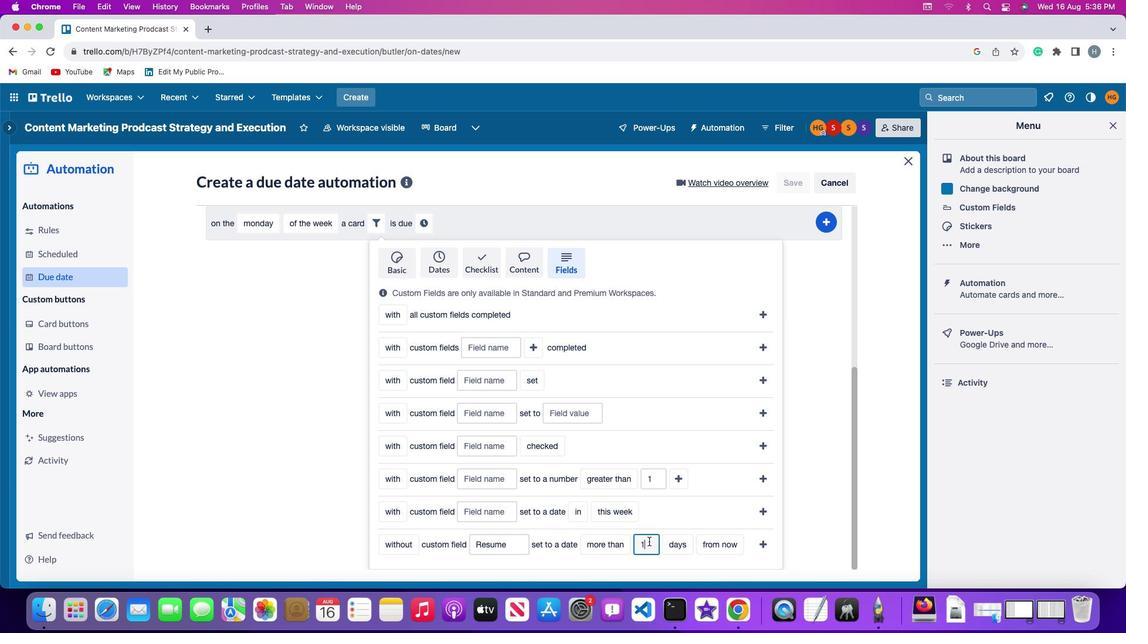 
Action: Mouse moved to (675, 545)
Screenshot: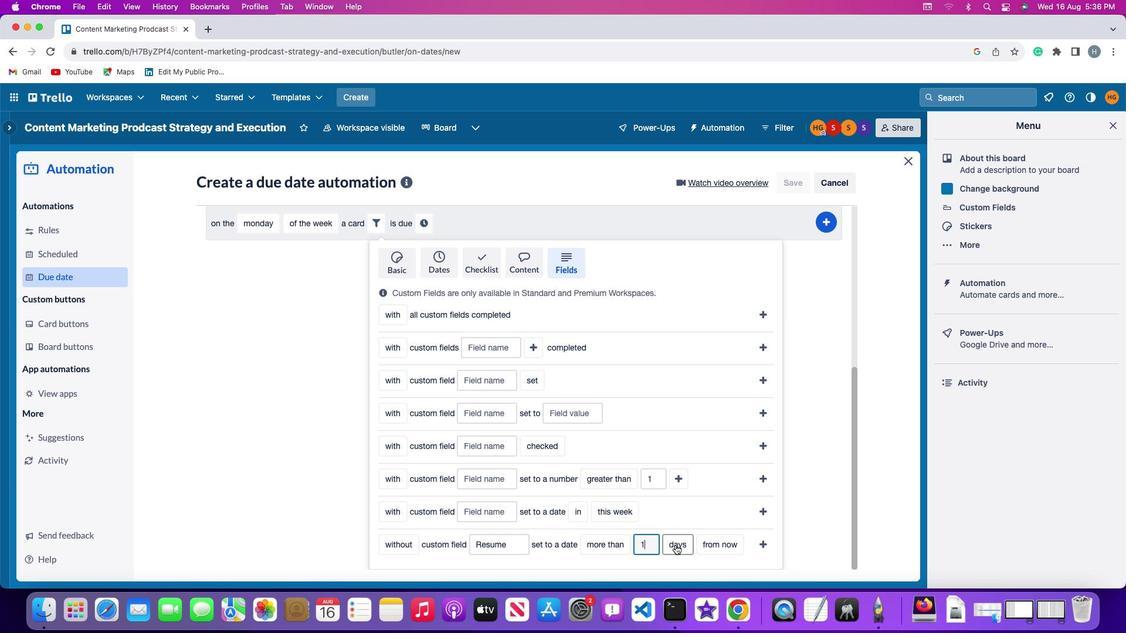 
Action: Mouse pressed left at (675, 545)
Screenshot: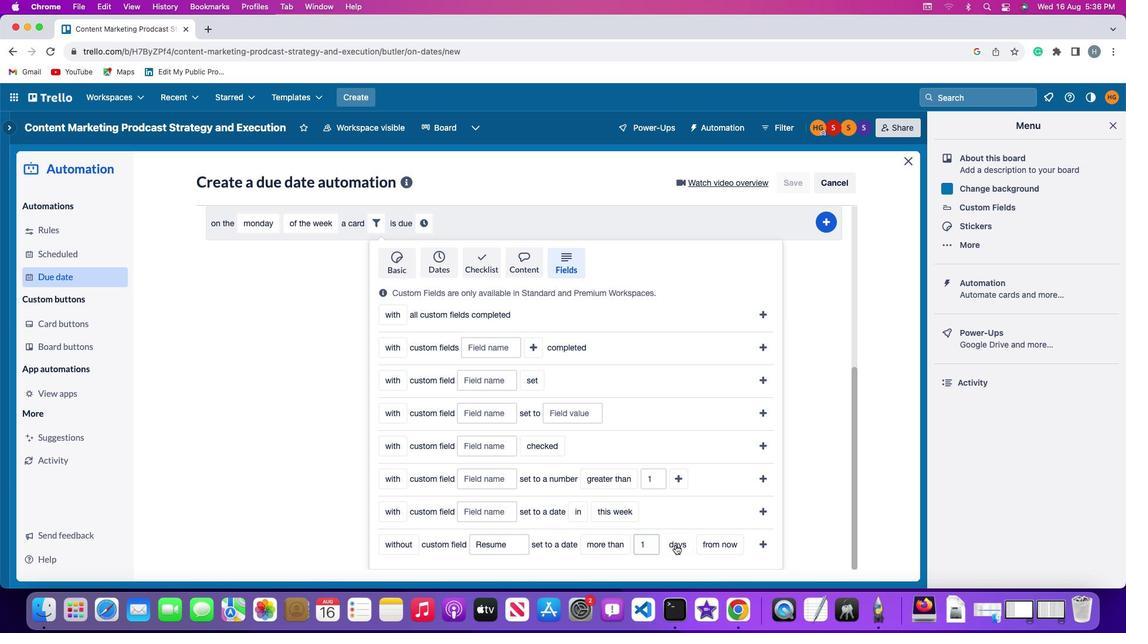 
Action: Mouse moved to (680, 526)
Screenshot: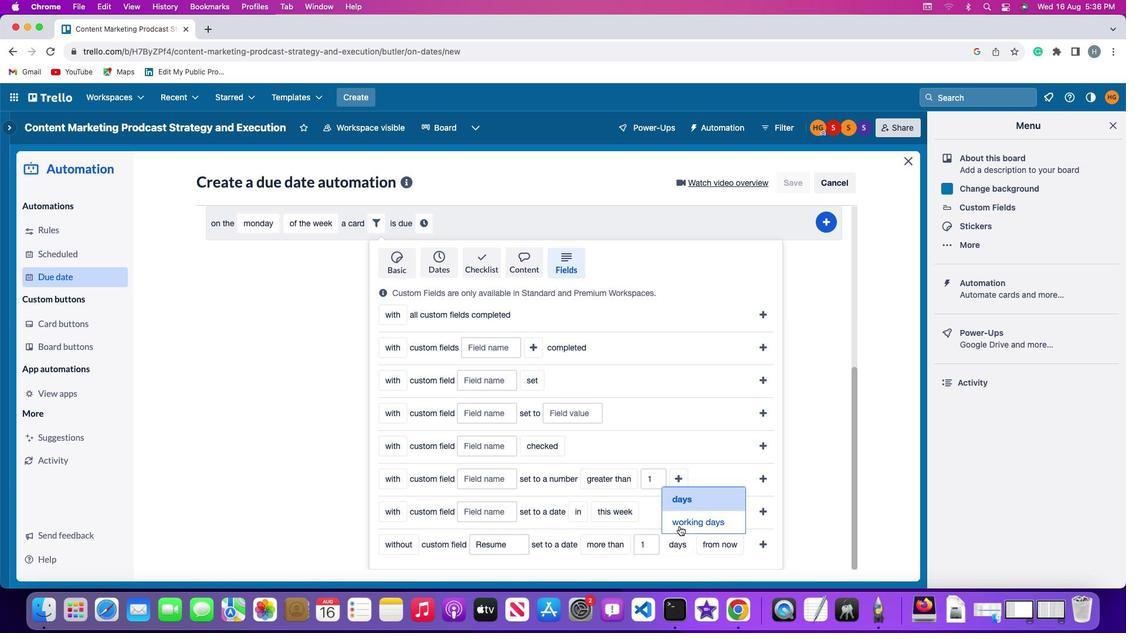
Action: Mouse pressed left at (680, 526)
Screenshot: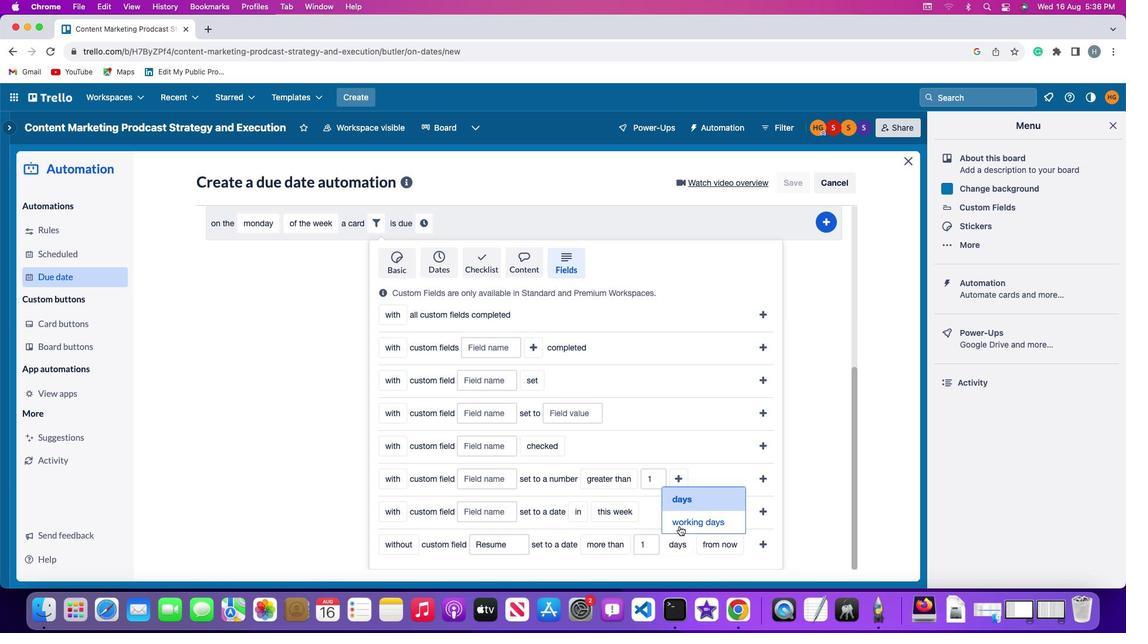 
Action: Mouse moved to (735, 544)
Screenshot: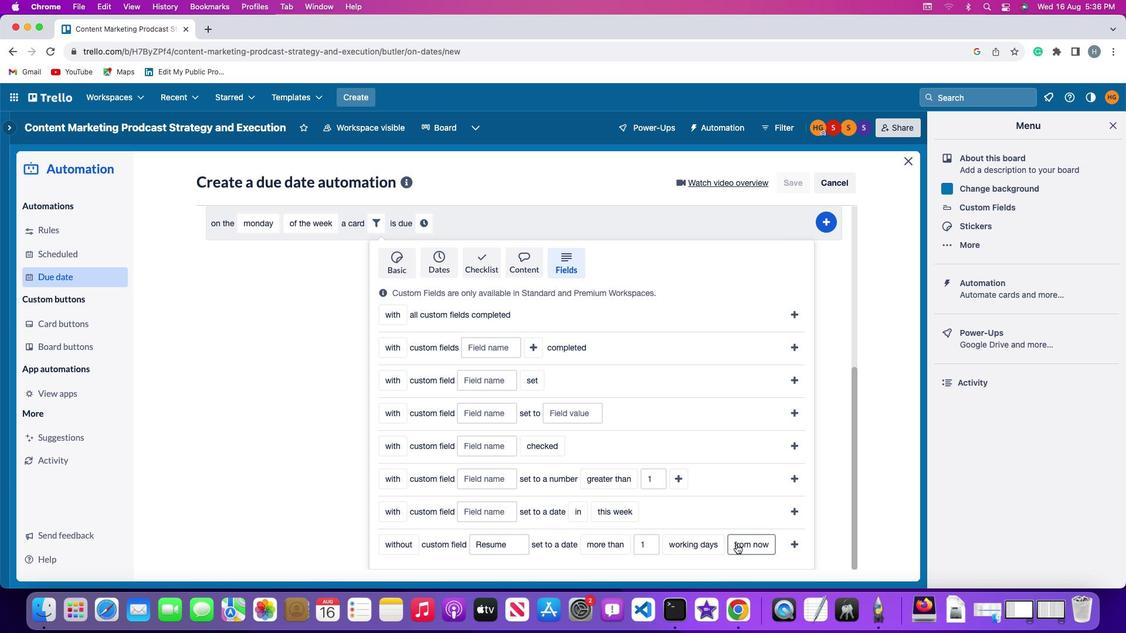 
Action: Mouse pressed left at (735, 544)
Screenshot: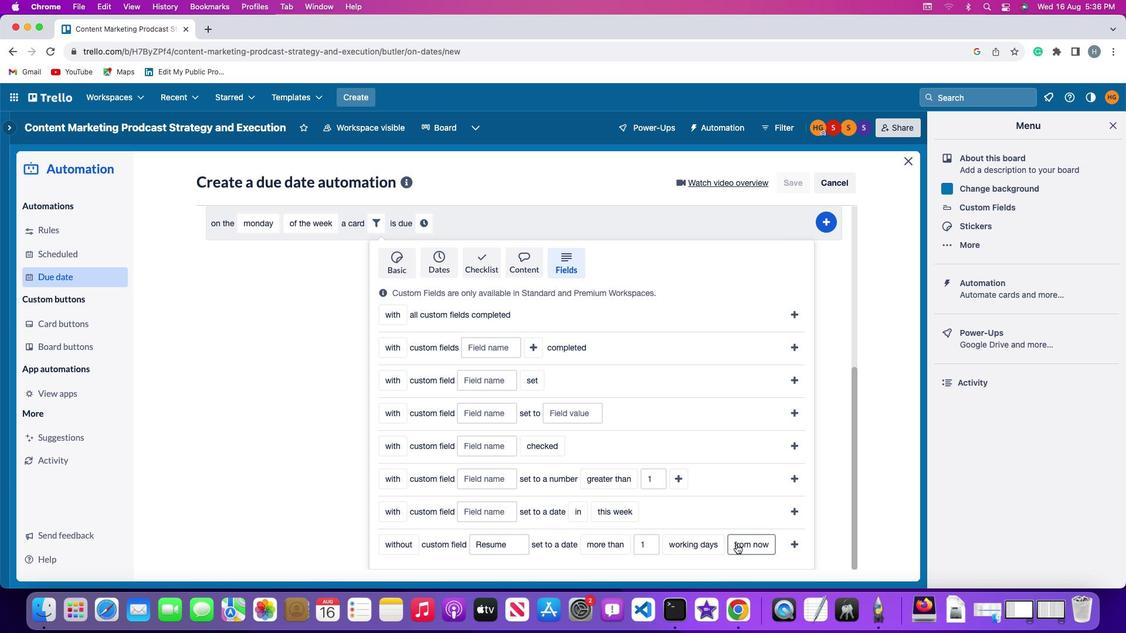 
Action: Mouse moved to (744, 498)
Screenshot: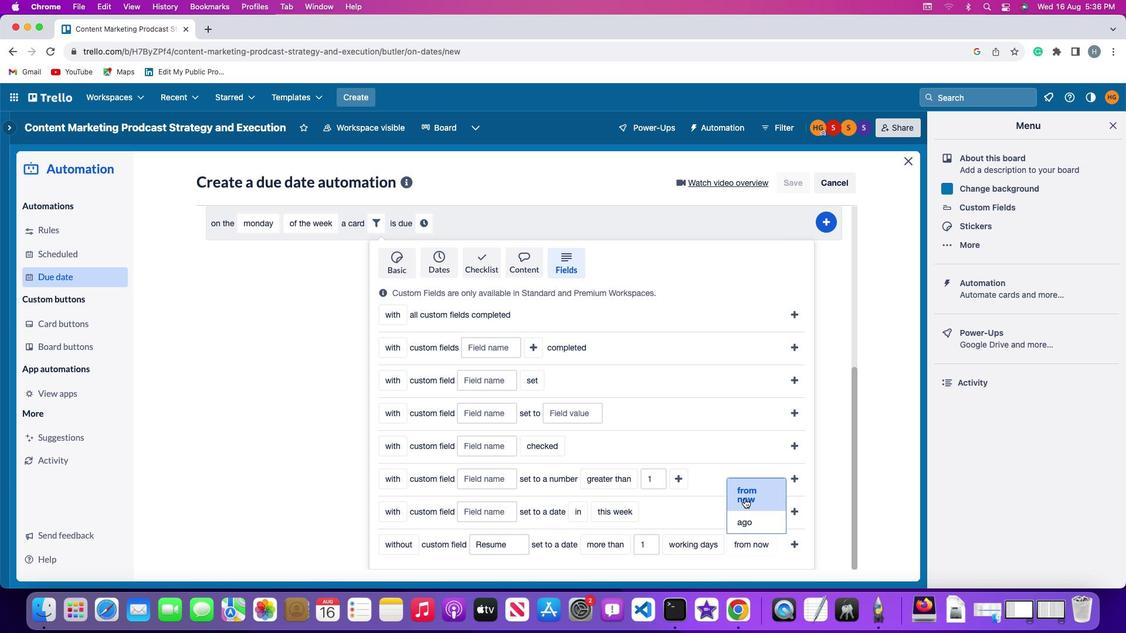 
Action: Mouse pressed left at (744, 498)
Screenshot: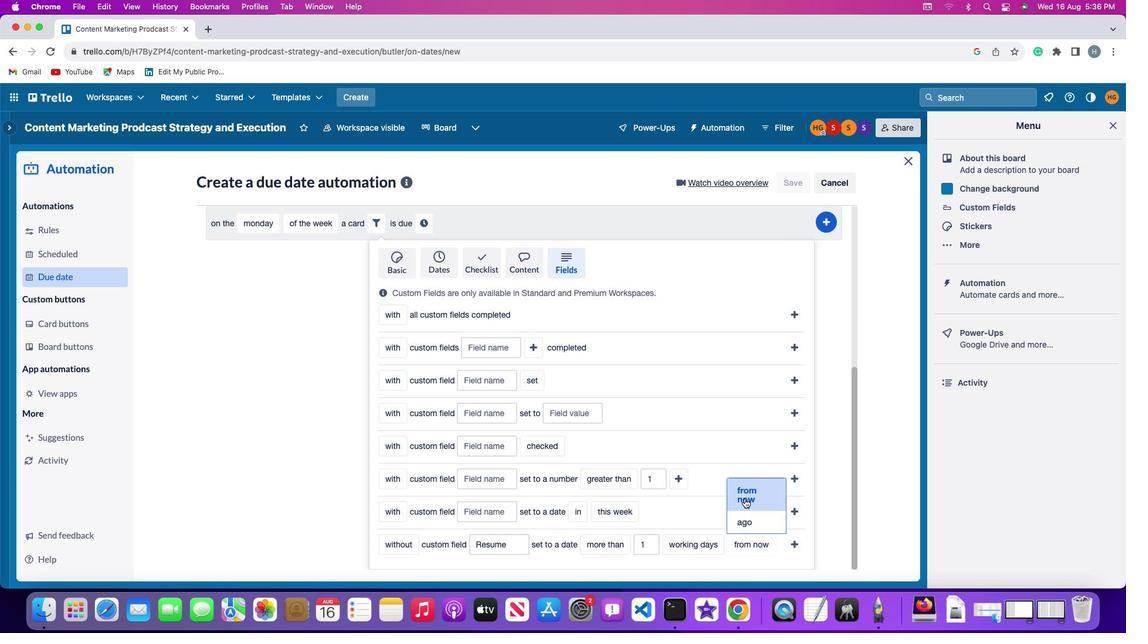 
Action: Mouse moved to (789, 542)
Screenshot: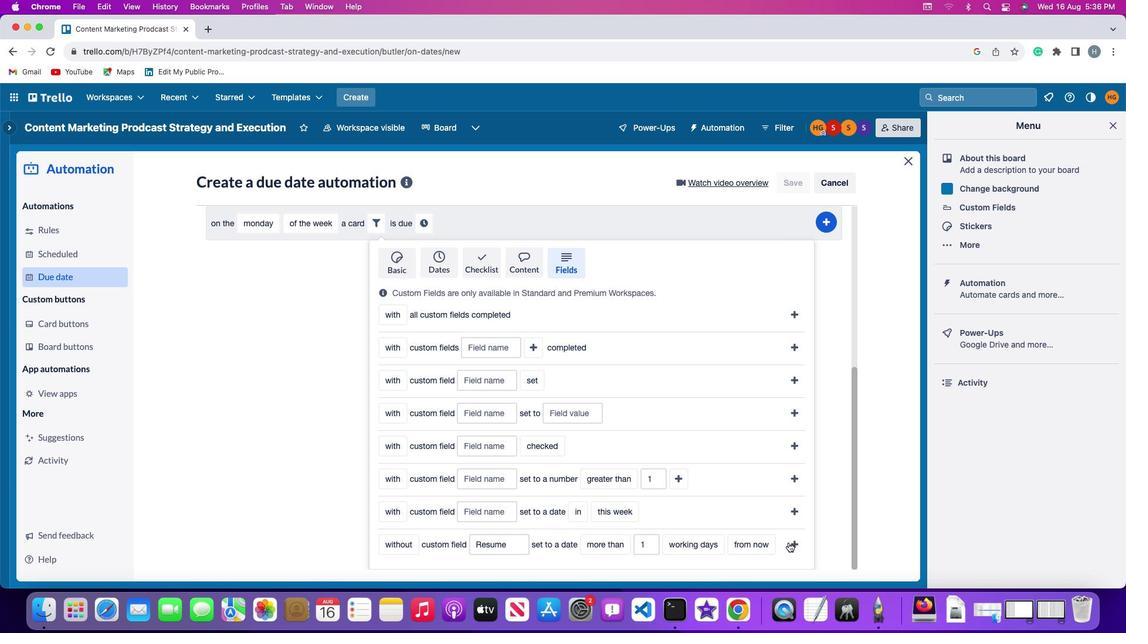 
Action: Mouse pressed left at (789, 542)
Screenshot: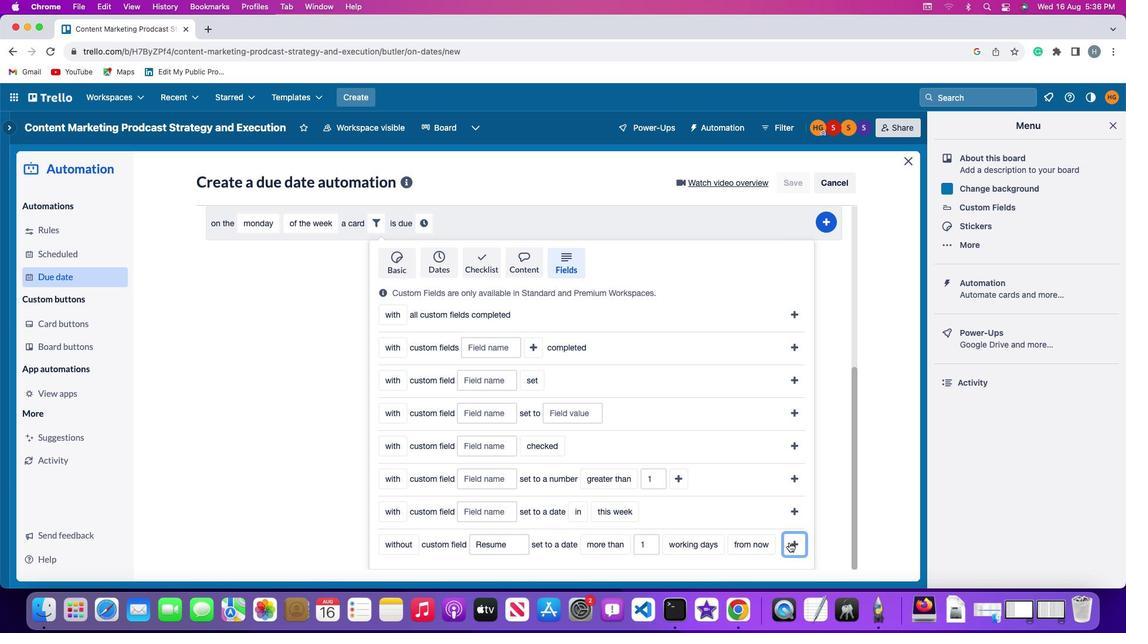 
Action: Mouse moved to (749, 510)
Screenshot: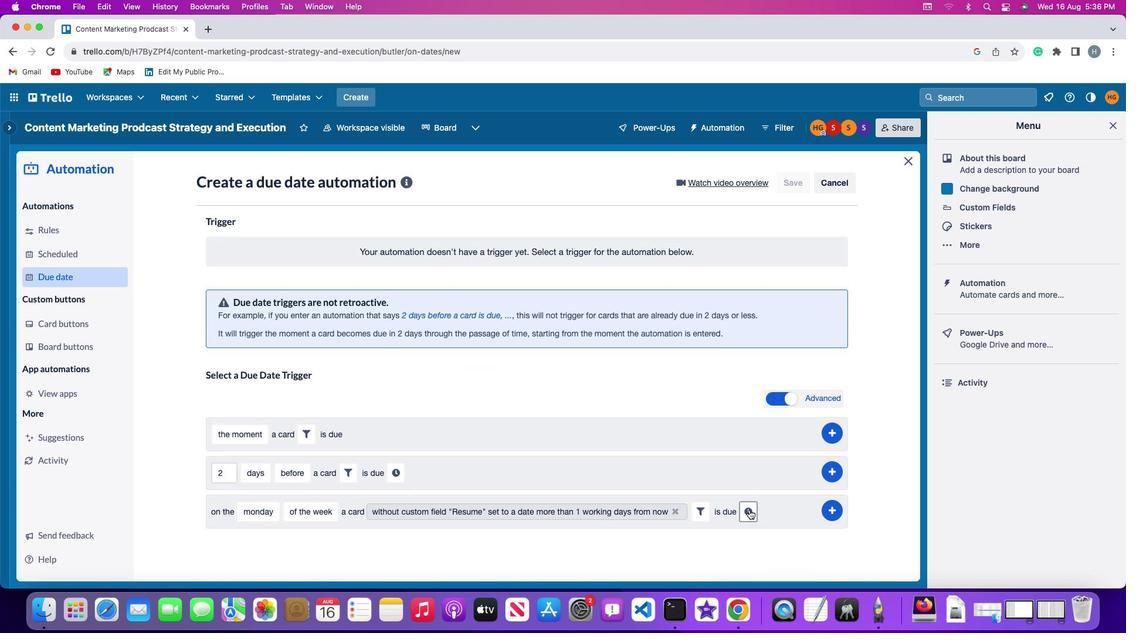 
Action: Mouse pressed left at (749, 510)
Screenshot: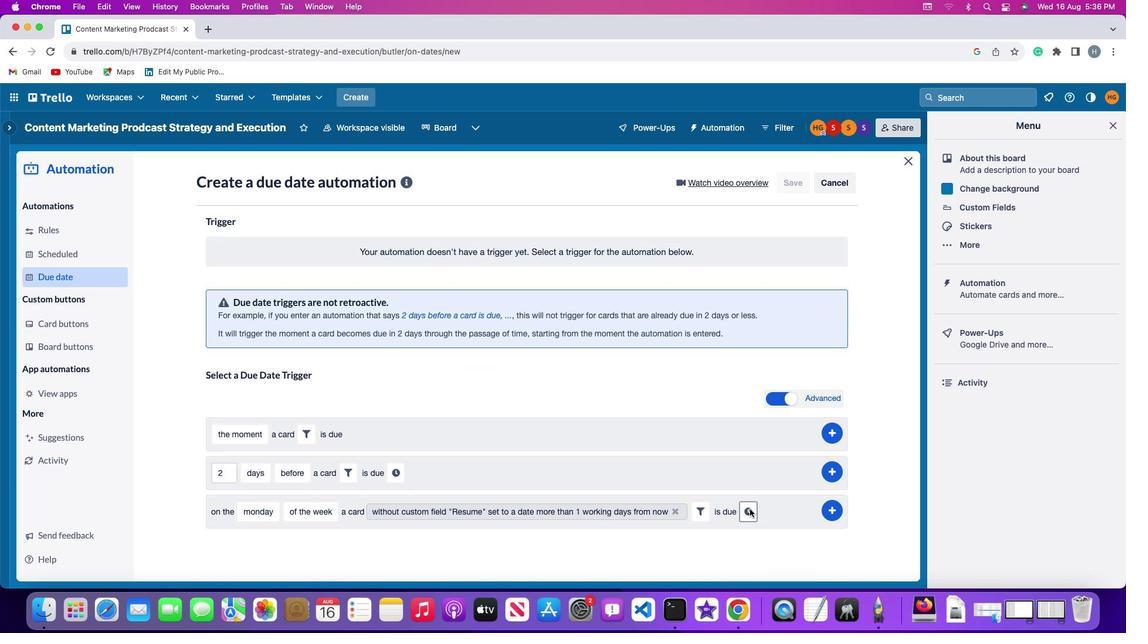 
Action: Mouse moved to (248, 539)
Screenshot: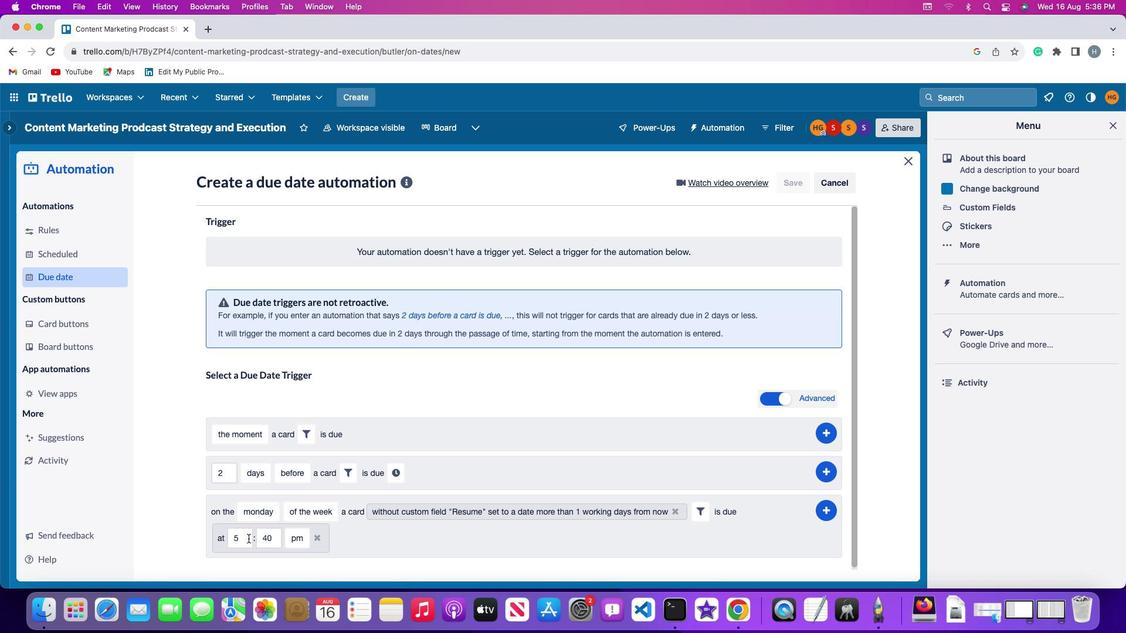
Action: Mouse pressed left at (248, 539)
Screenshot: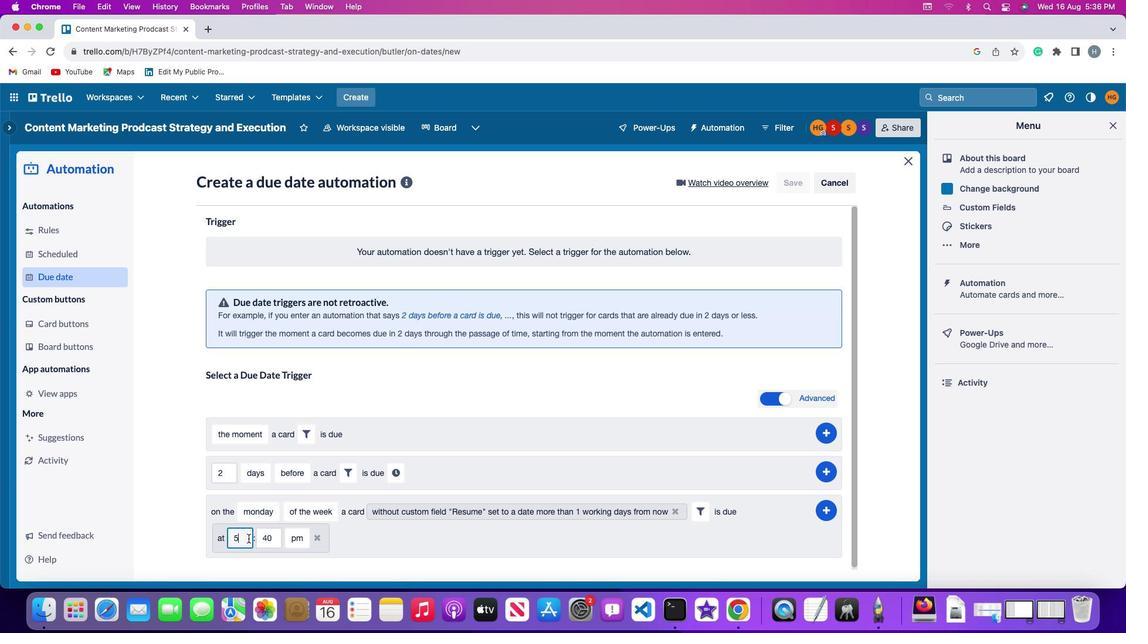 
Action: Key pressed Key.backspace'1''1'
Screenshot: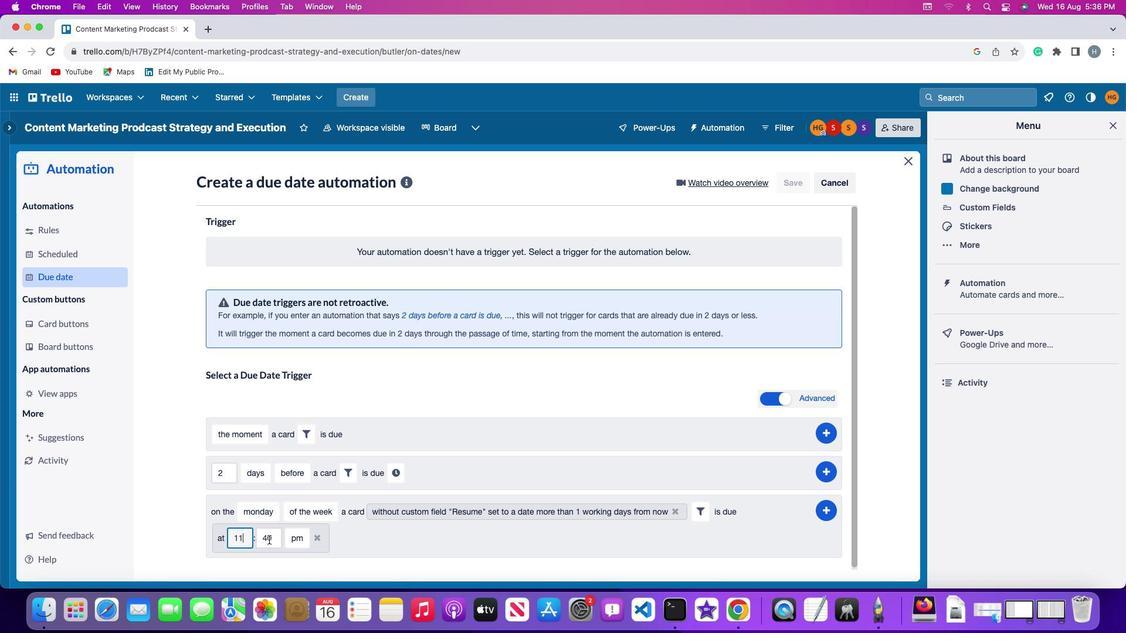 
Action: Mouse moved to (280, 538)
Screenshot: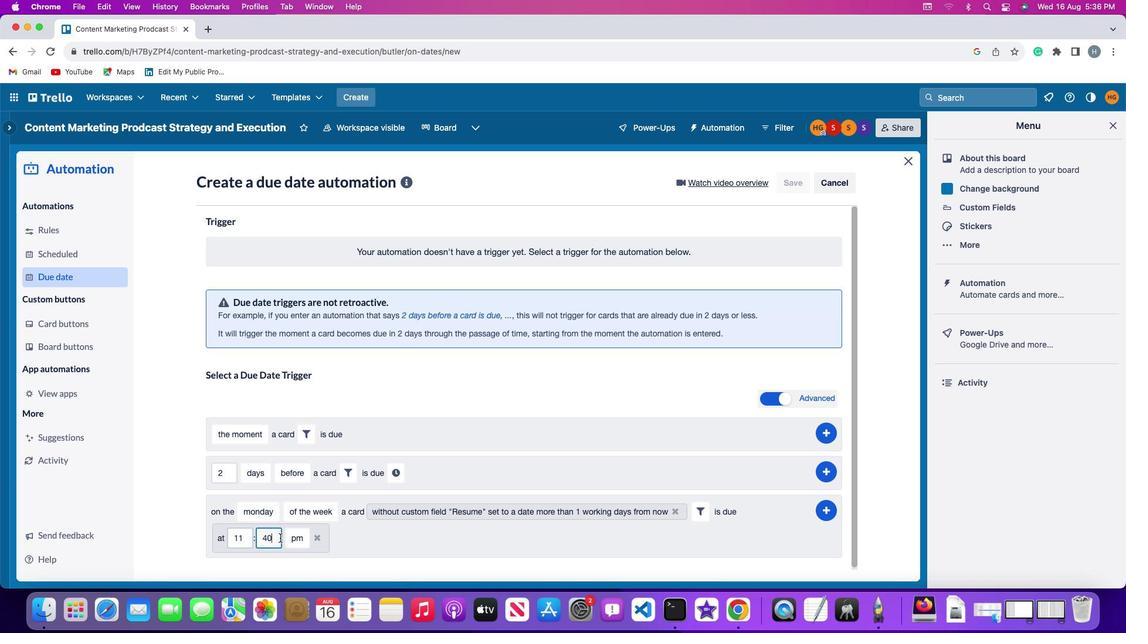 
Action: Mouse pressed left at (280, 538)
Screenshot: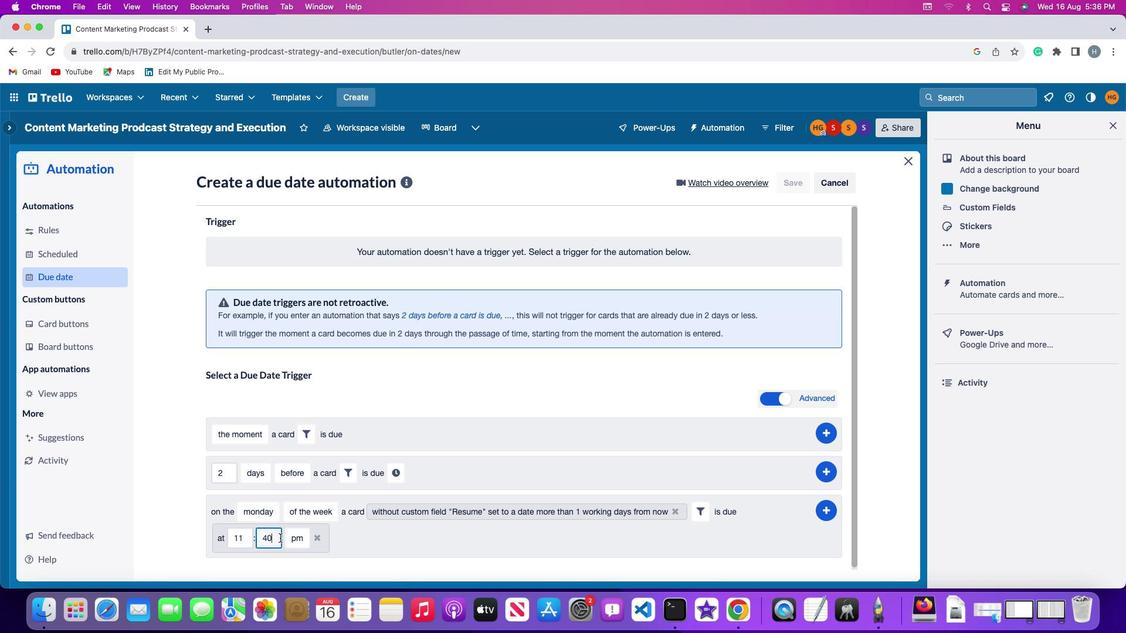 
Action: Key pressed Key.backspace
Screenshot: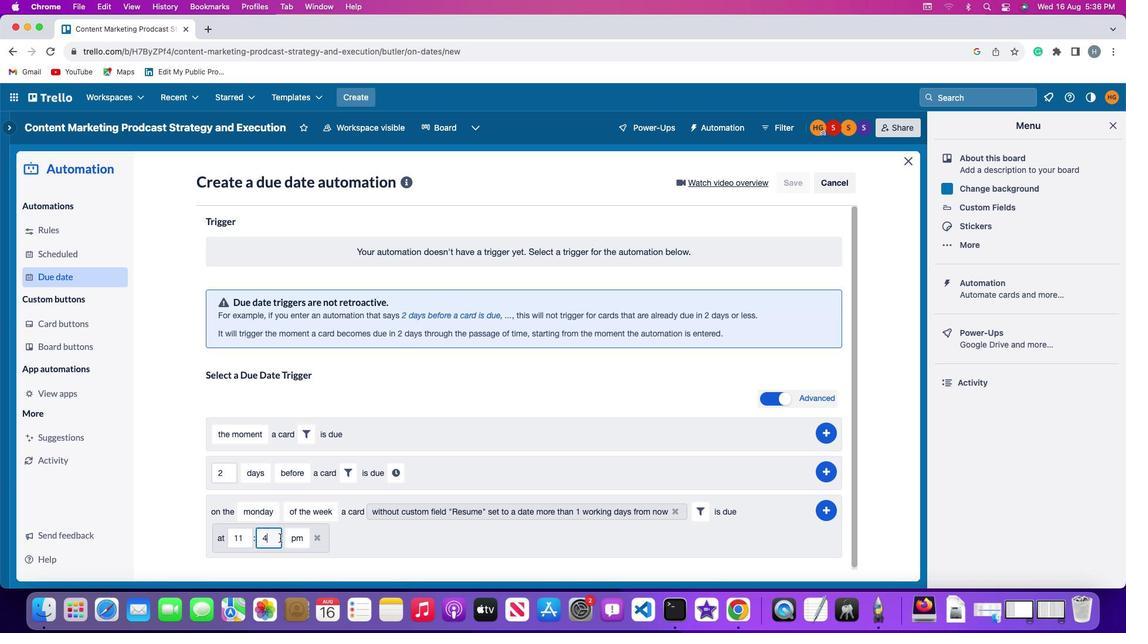 
Action: Mouse moved to (279, 538)
Screenshot: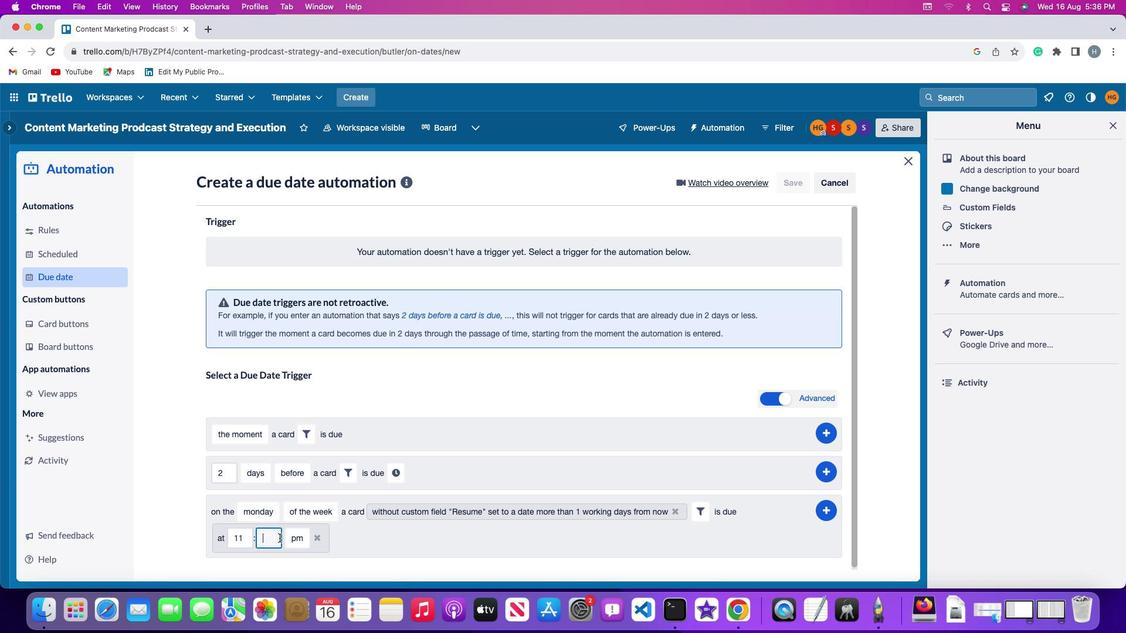 
Action: Key pressed Key.backspace
Screenshot: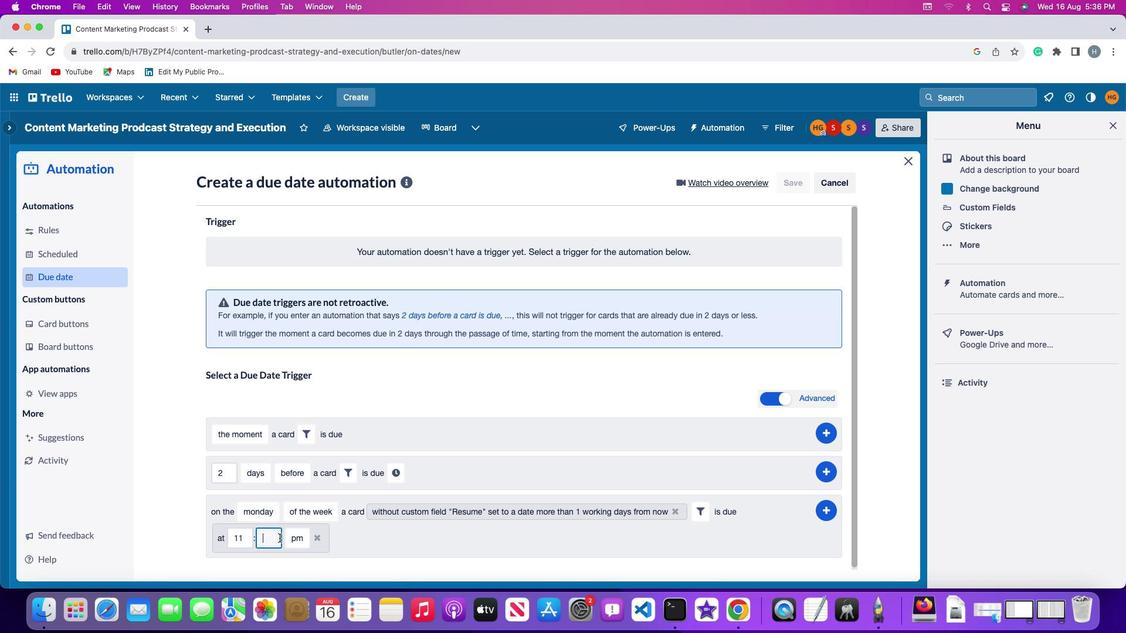 
Action: Mouse moved to (279, 538)
Screenshot: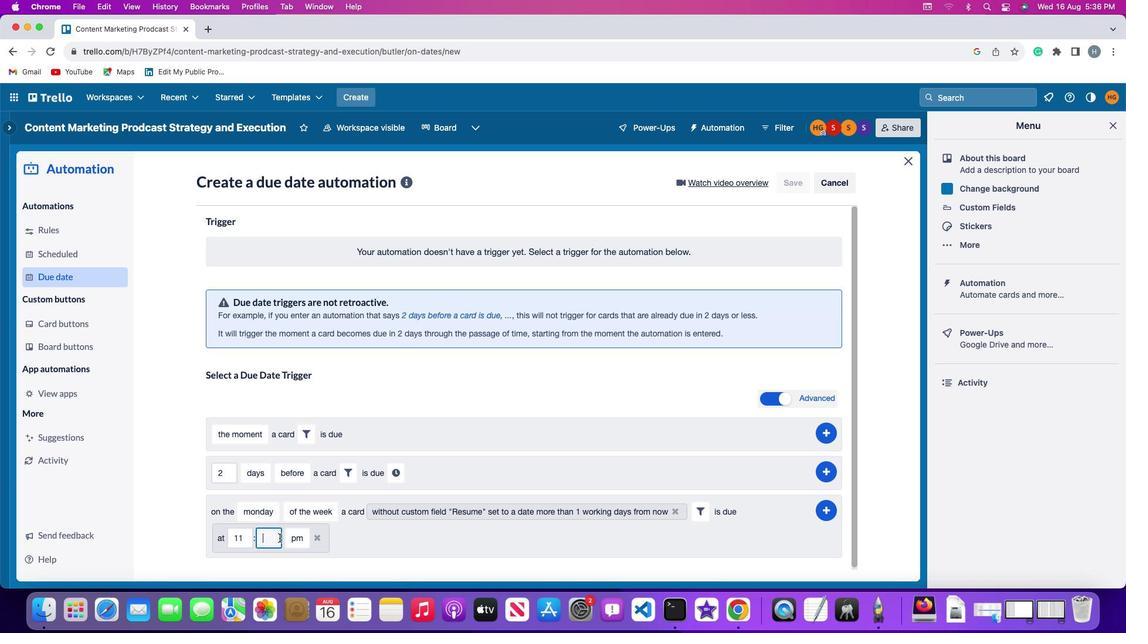 
Action: Key pressed '0''0'
Screenshot: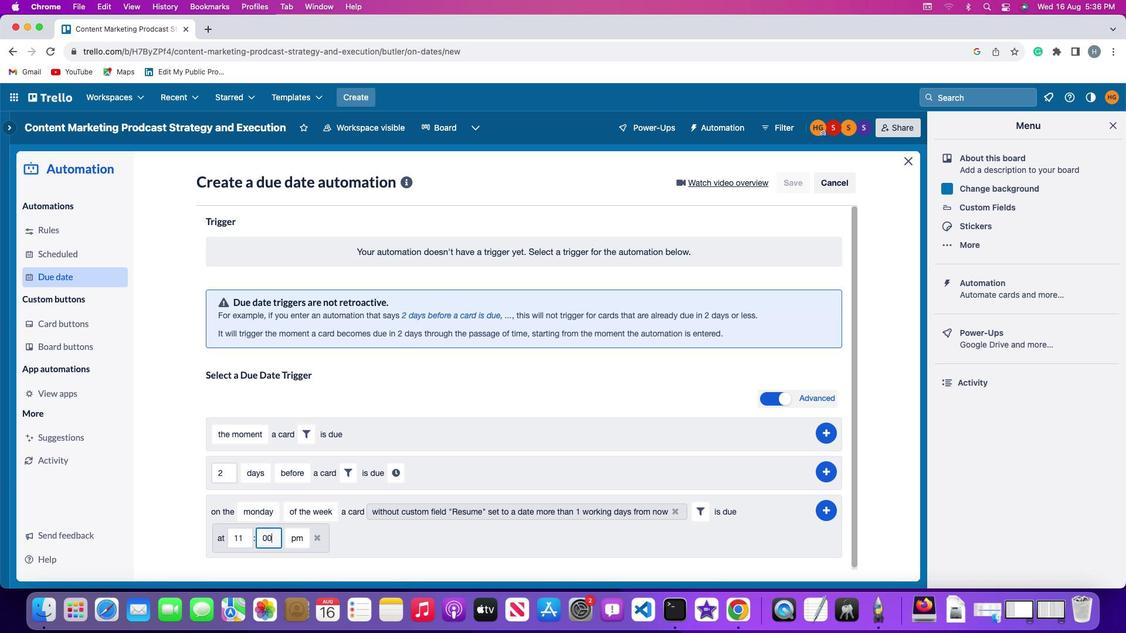 
Action: Mouse moved to (298, 535)
Screenshot: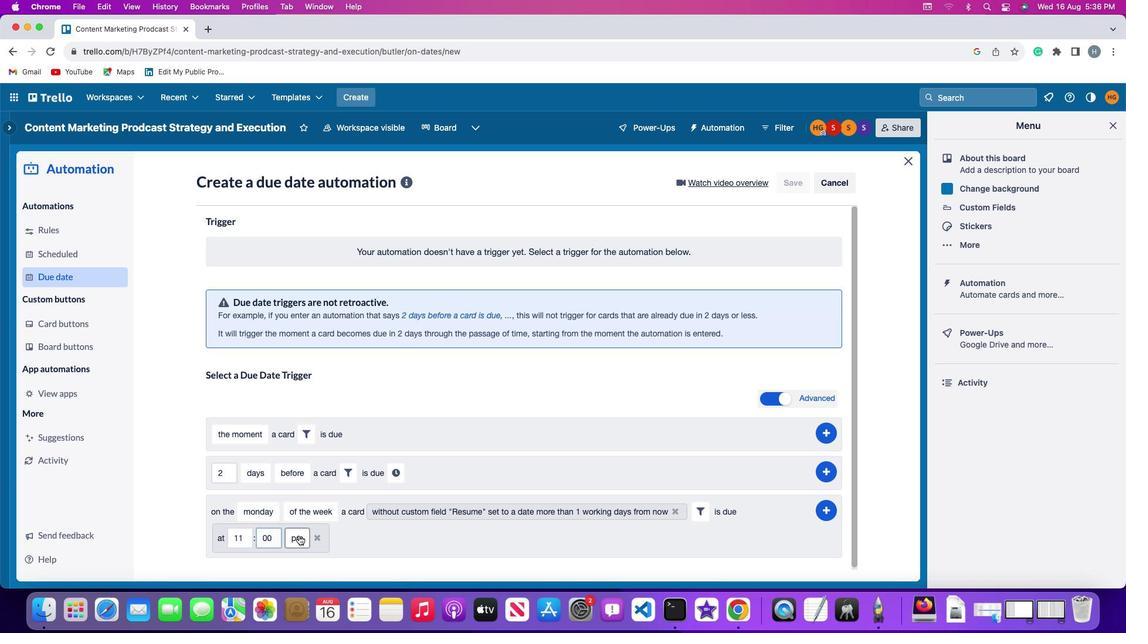 
Action: Mouse pressed left at (298, 535)
Screenshot: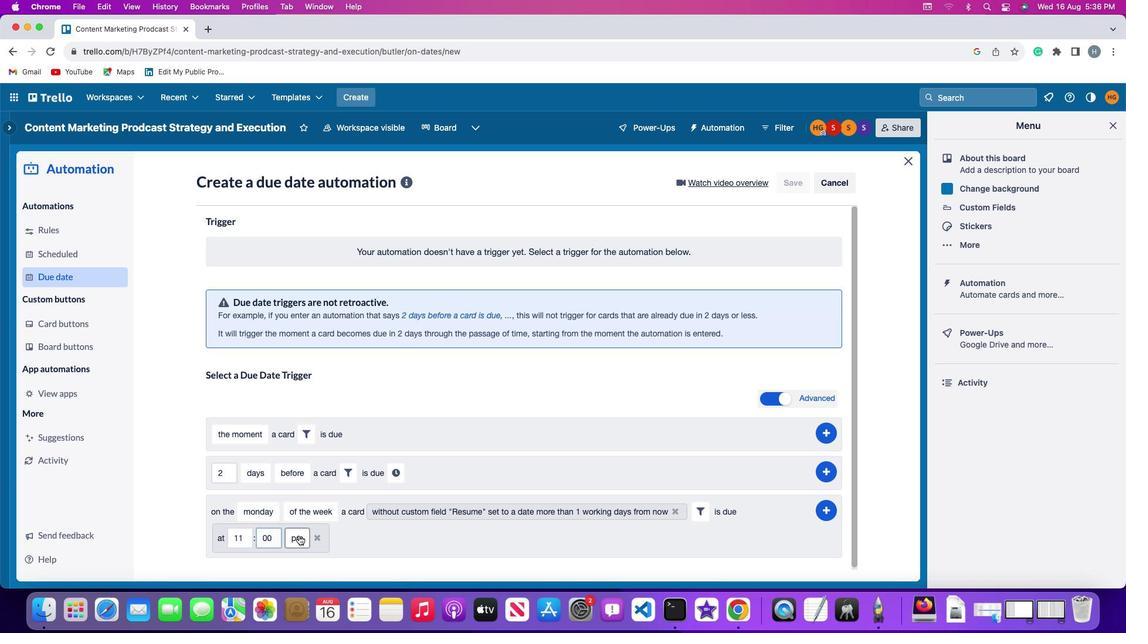 
Action: Mouse moved to (299, 494)
Screenshot: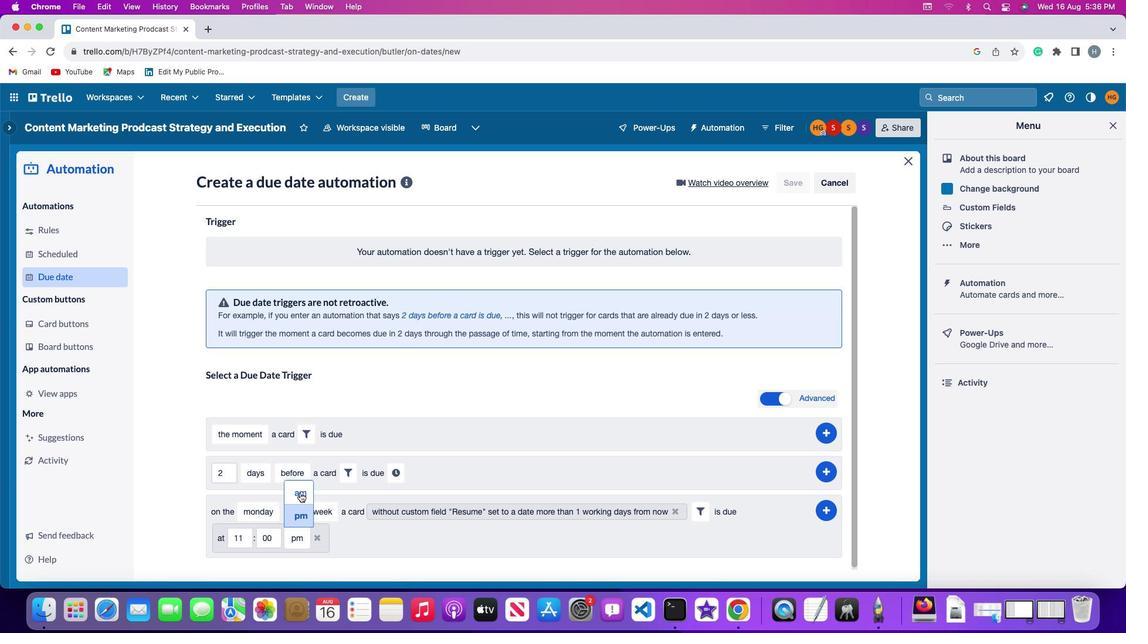 
Action: Mouse pressed left at (299, 494)
Screenshot: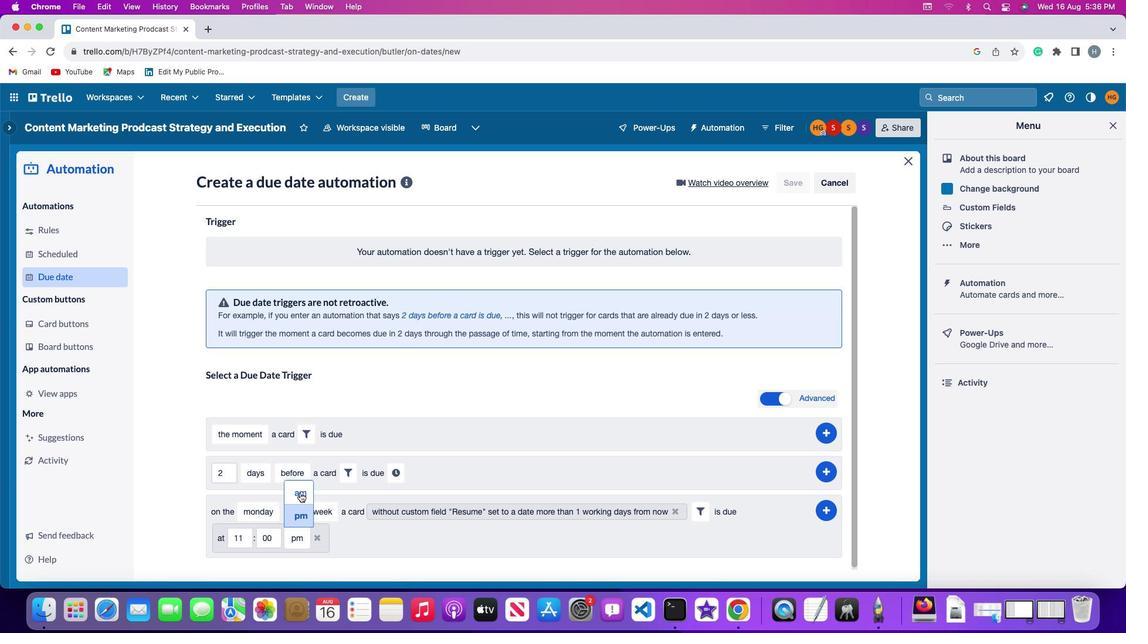 
Action: Mouse moved to (827, 508)
Screenshot: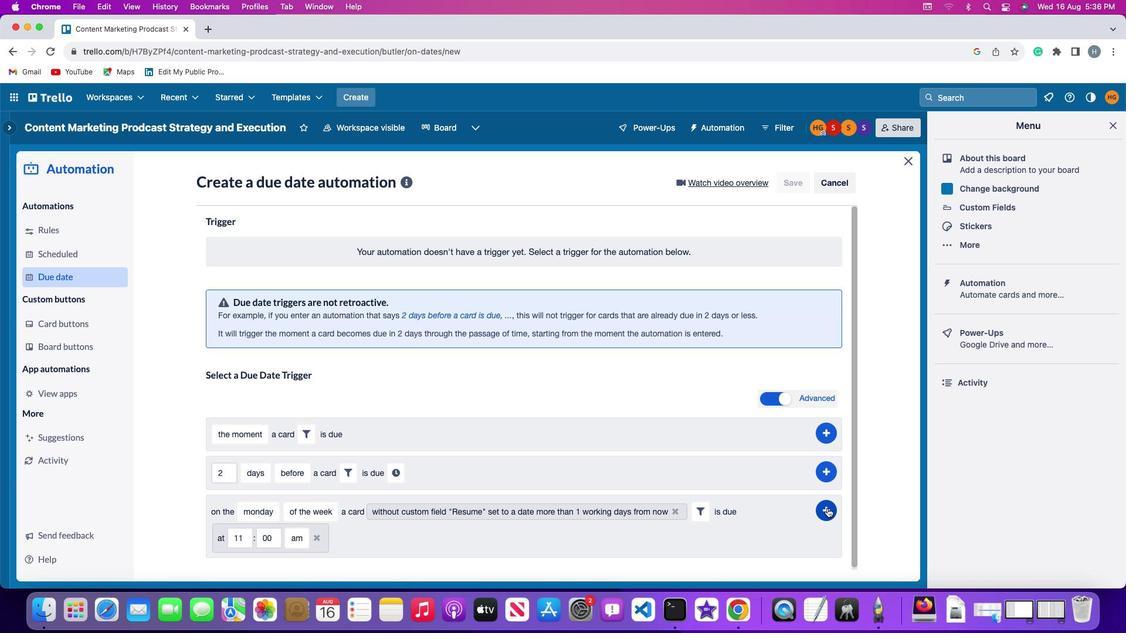 
Action: Mouse pressed left at (827, 508)
Screenshot: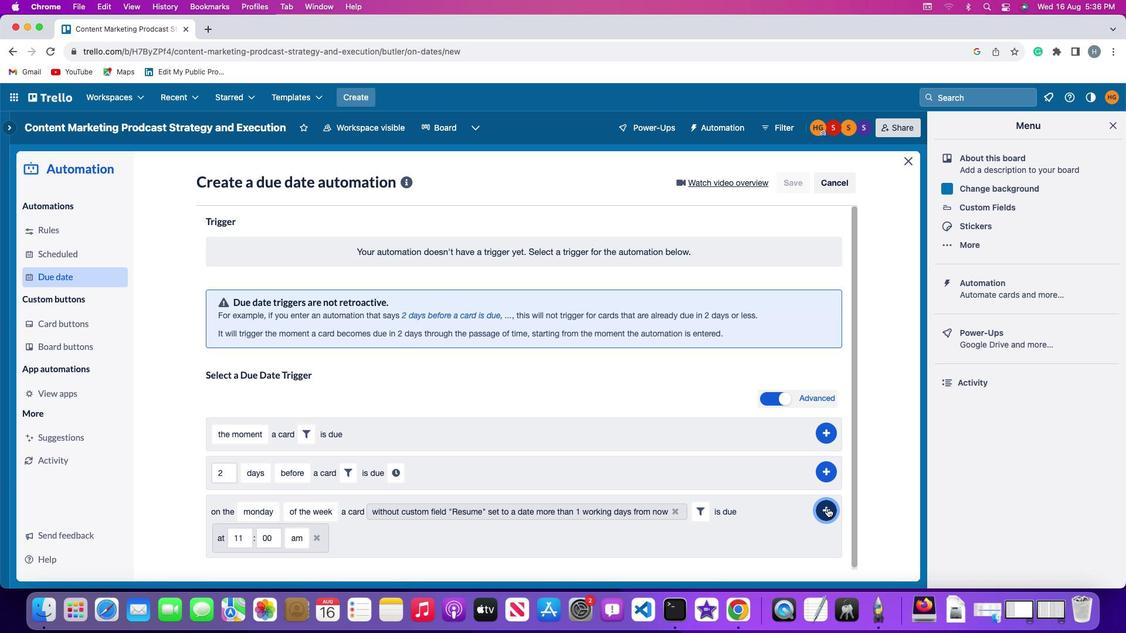 
Action: Mouse moved to (874, 424)
Screenshot: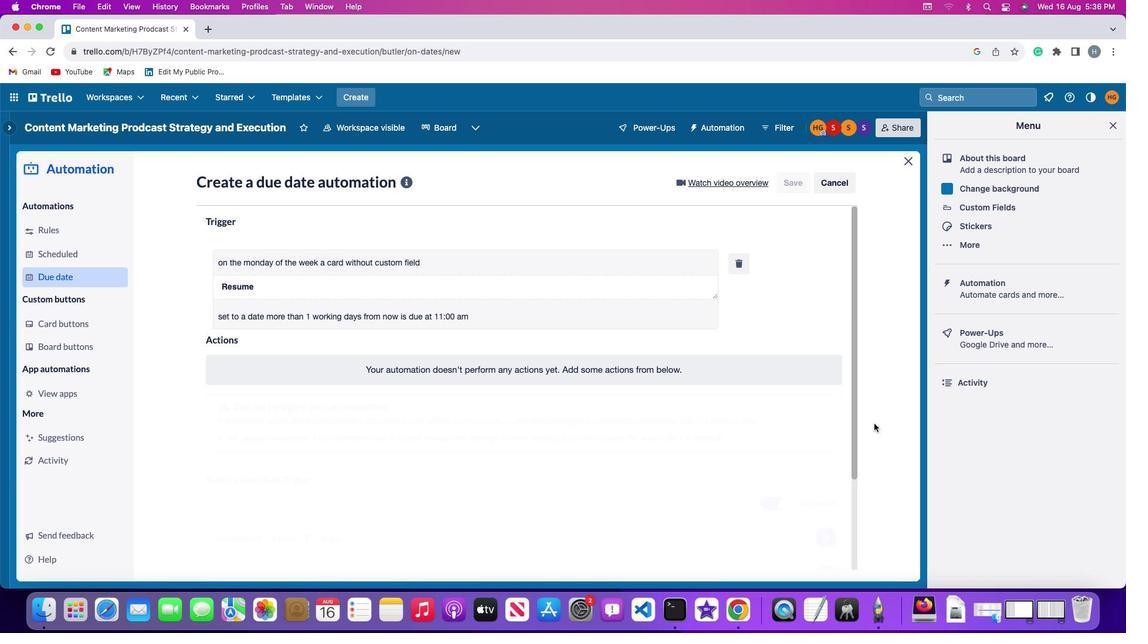 
